 Task: Find connections with filter location Spennymoor with filter topic #lawstudentswith filter profile language English with filter current company Chr. Hansen with filter school Integral University, Lucknow, Uttar Pradesh with filter industry Civic and Social Organizations with filter service category Email Marketing with filter keywords title Director
Action: Mouse moved to (476, 72)
Screenshot: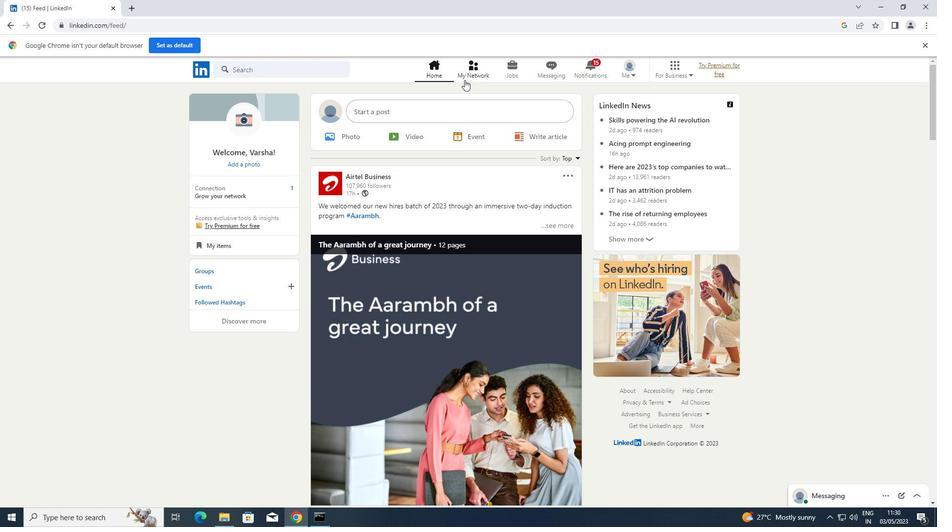 
Action: Mouse pressed left at (476, 72)
Screenshot: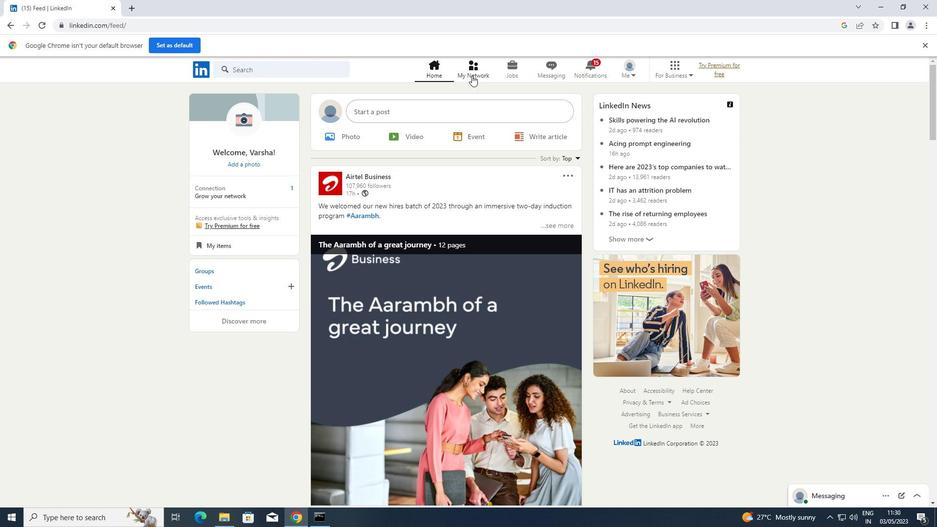 
Action: Mouse moved to (252, 129)
Screenshot: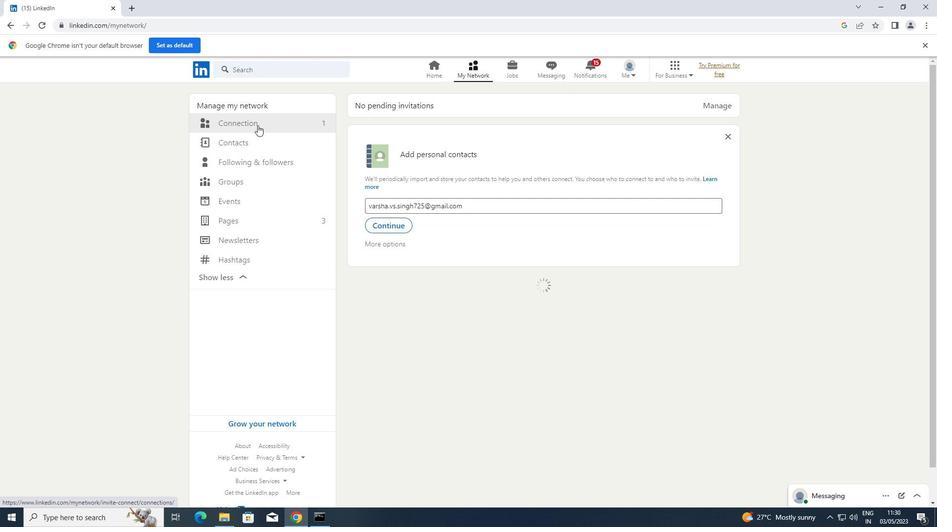 
Action: Mouse pressed left at (252, 129)
Screenshot: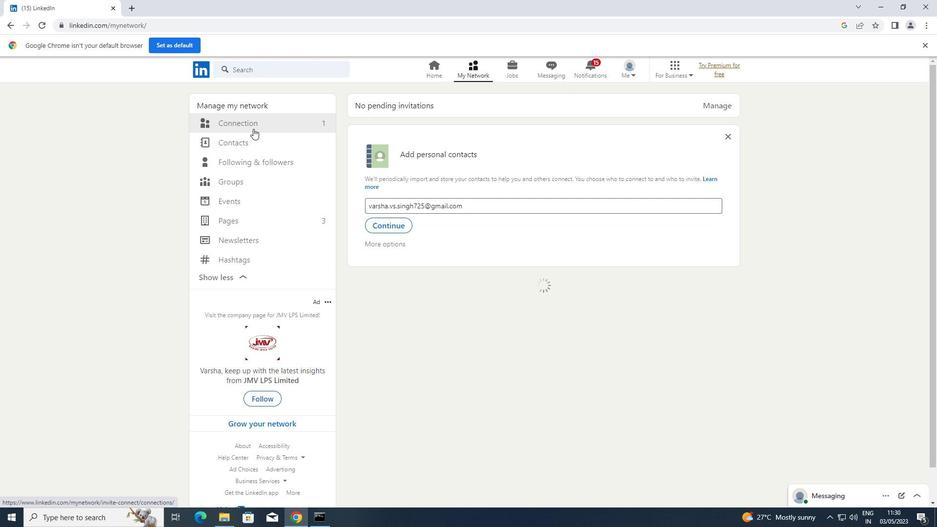 
Action: Mouse moved to (281, 124)
Screenshot: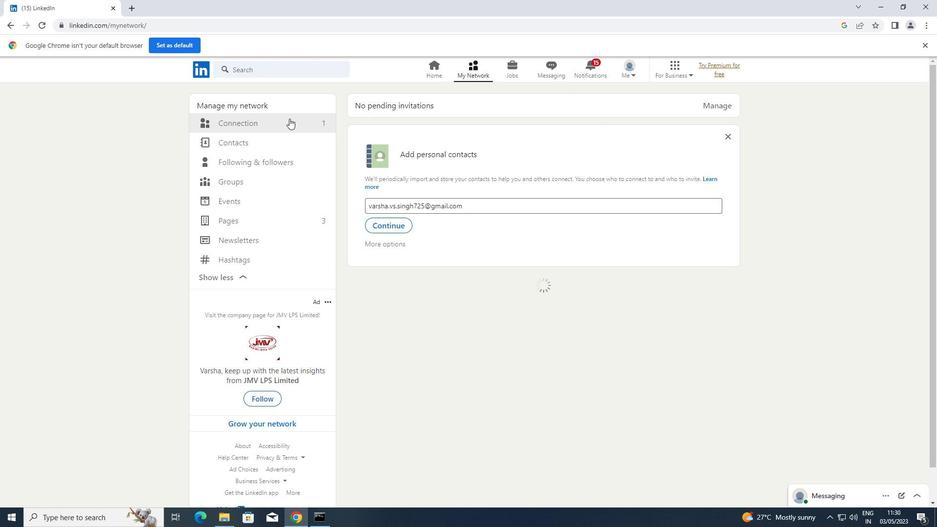 
Action: Mouse pressed left at (281, 124)
Screenshot: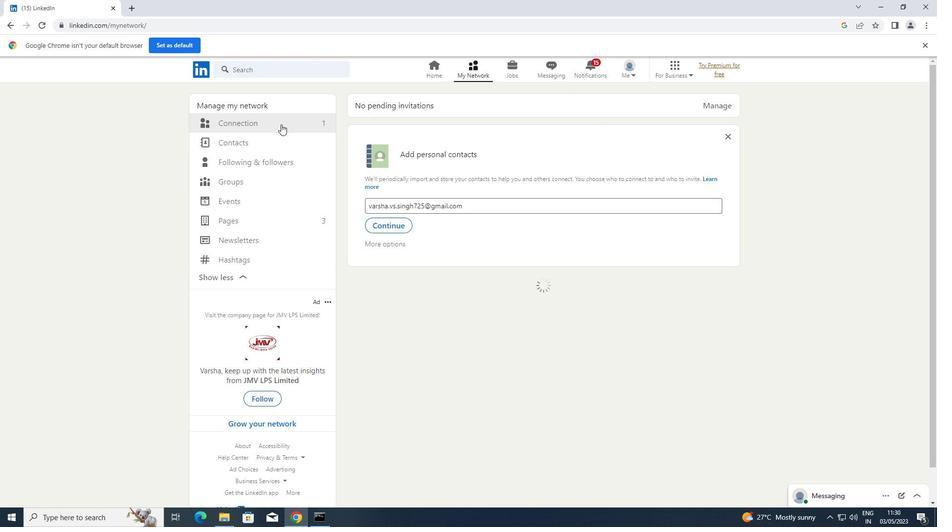 
Action: Mouse moved to (539, 123)
Screenshot: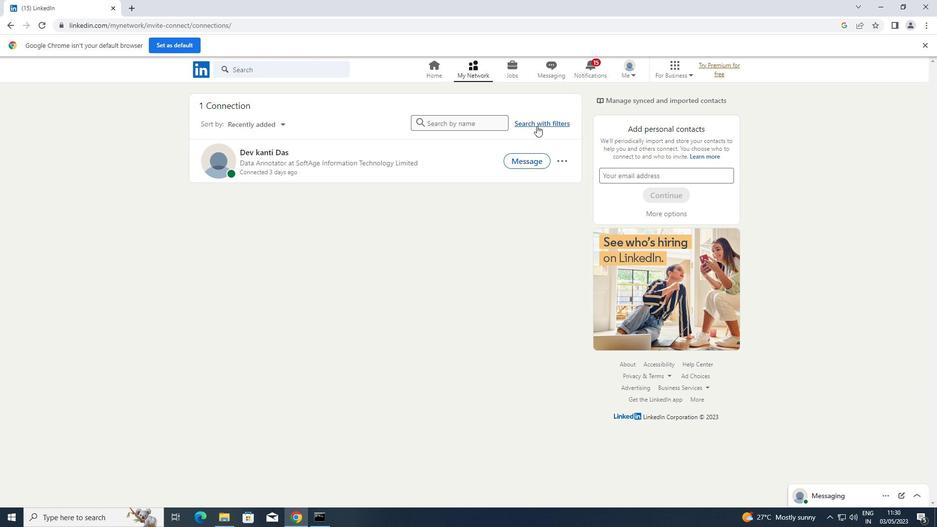 
Action: Mouse pressed left at (539, 123)
Screenshot: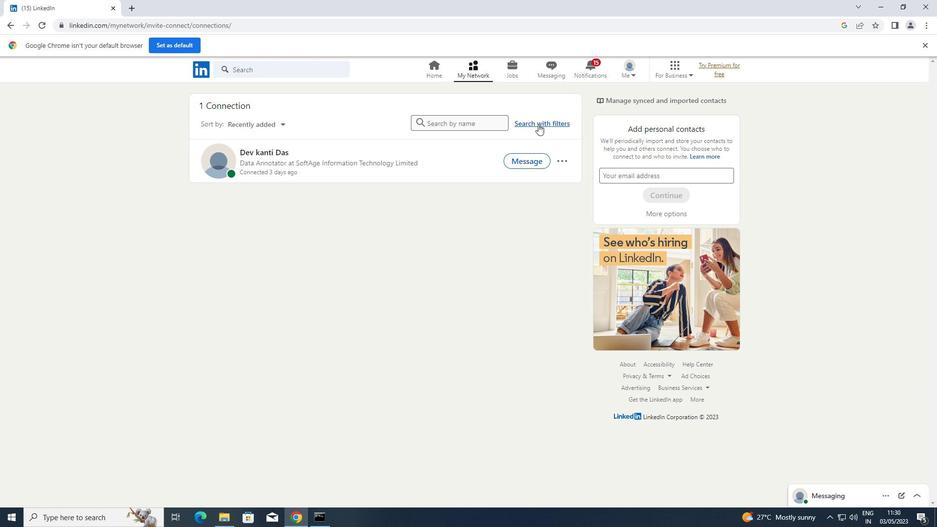 
Action: Mouse moved to (498, 89)
Screenshot: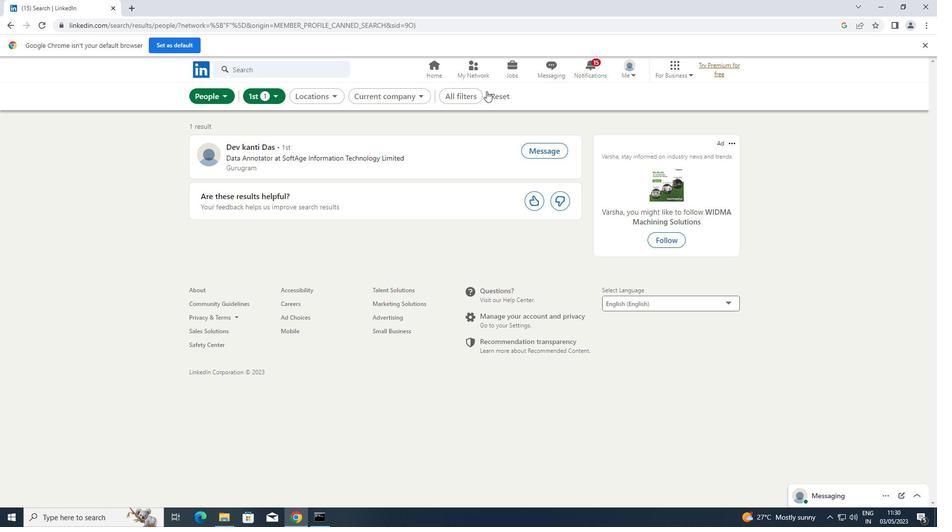 
Action: Mouse pressed left at (498, 89)
Screenshot: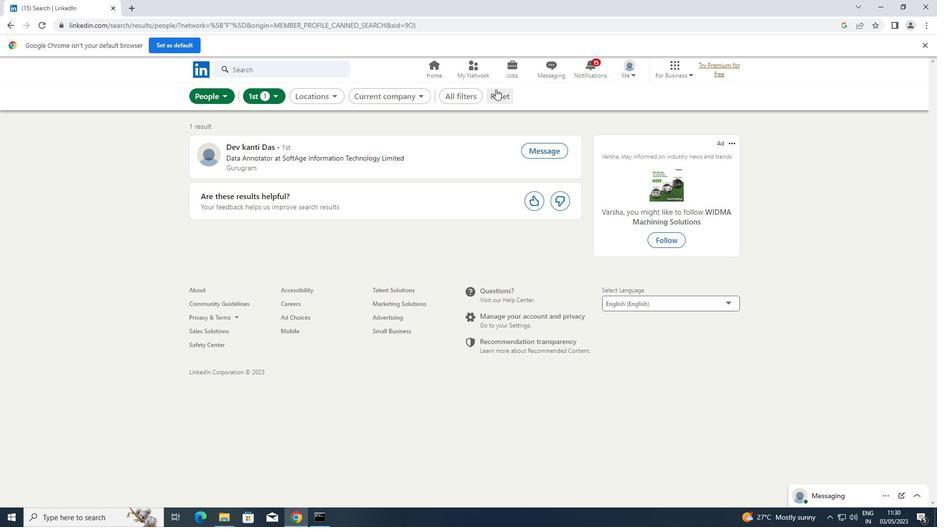 
Action: Mouse moved to (480, 96)
Screenshot: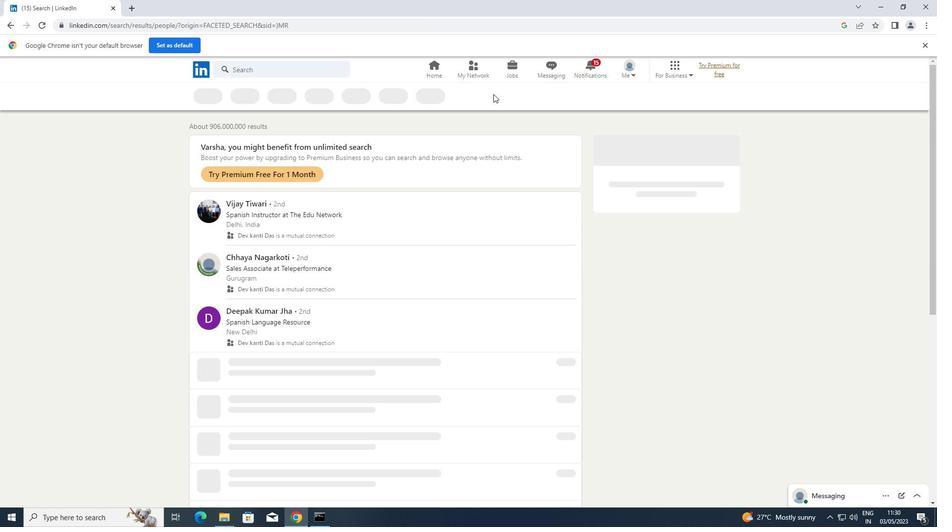 
Action: Mouse pressed left at (480, 96)
Screenshot: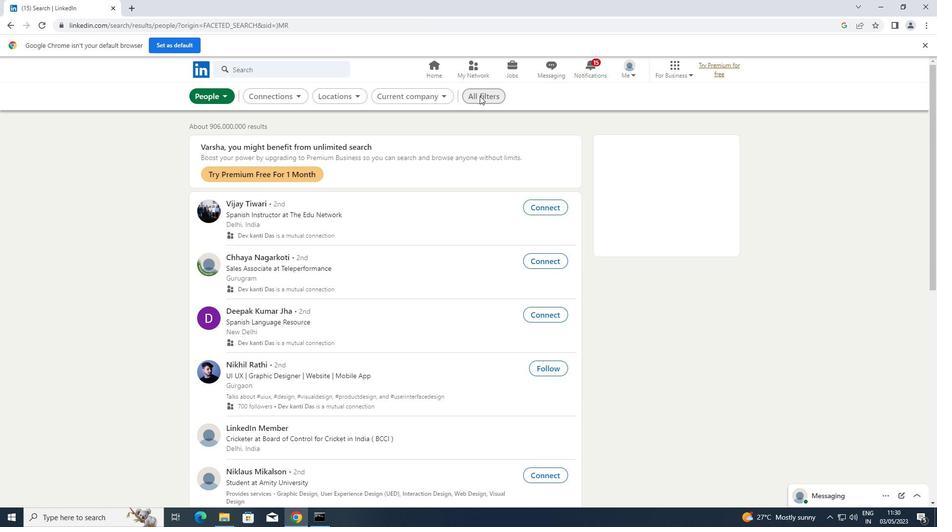 
Action: Mouse moved to (715, 236)
Screenshot: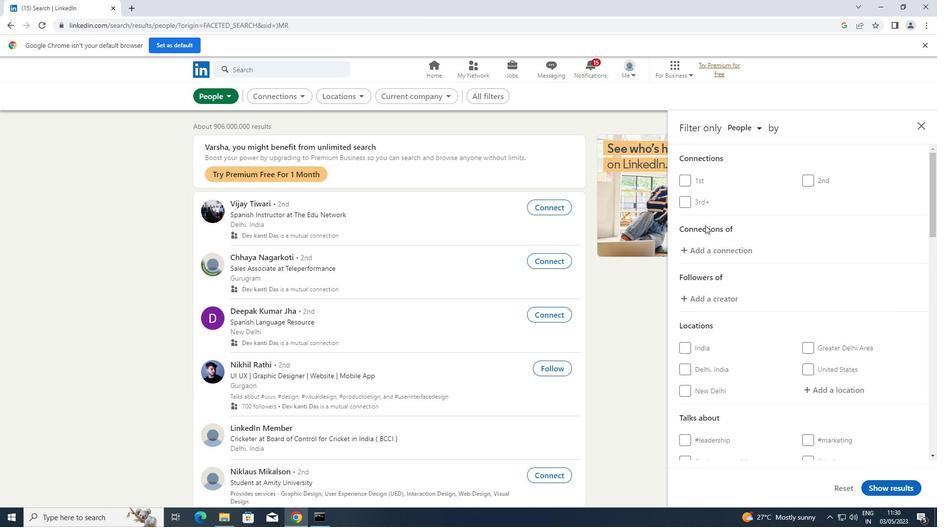 
Action: Mouse scrolled (715, 235) with delta (0, 0)
Screenshot: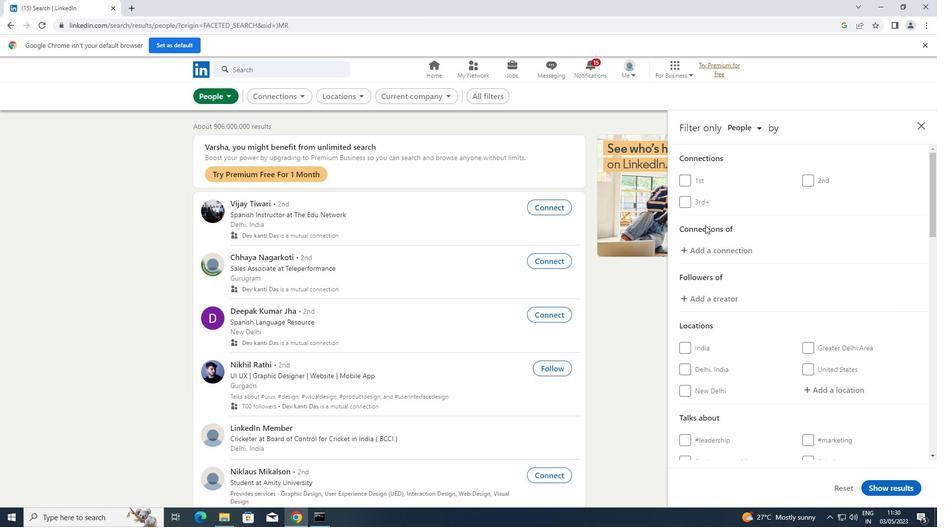 
Action: Mouse moved to (715, 237)
Screenshot: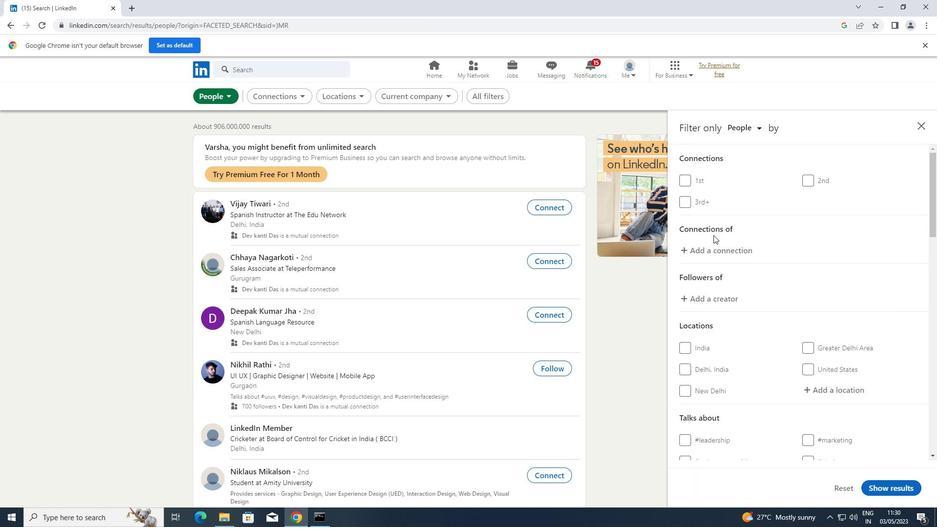
Action: Mouse scrolled (715, 237) with delta (0, 0)
Screenshot: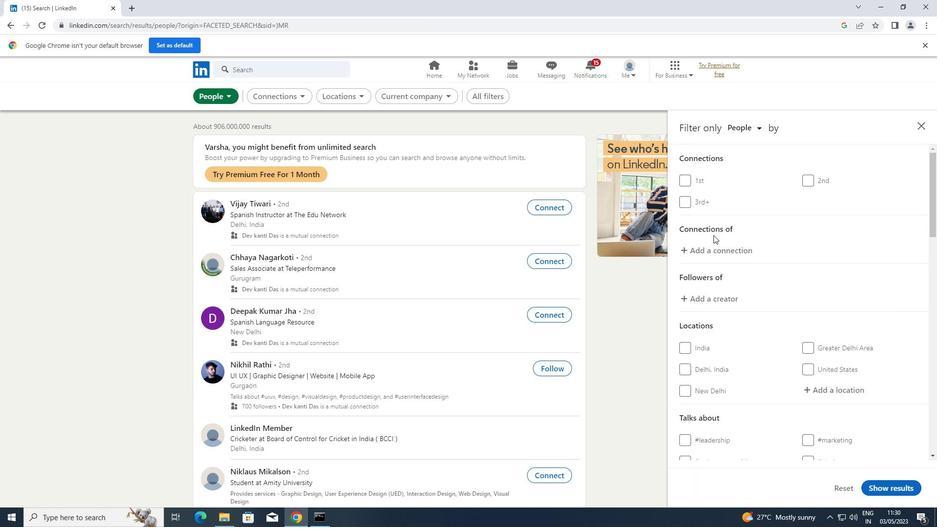 
Action: Mouse scrolled (715, 237) with delta (0, 0)
Screenshot: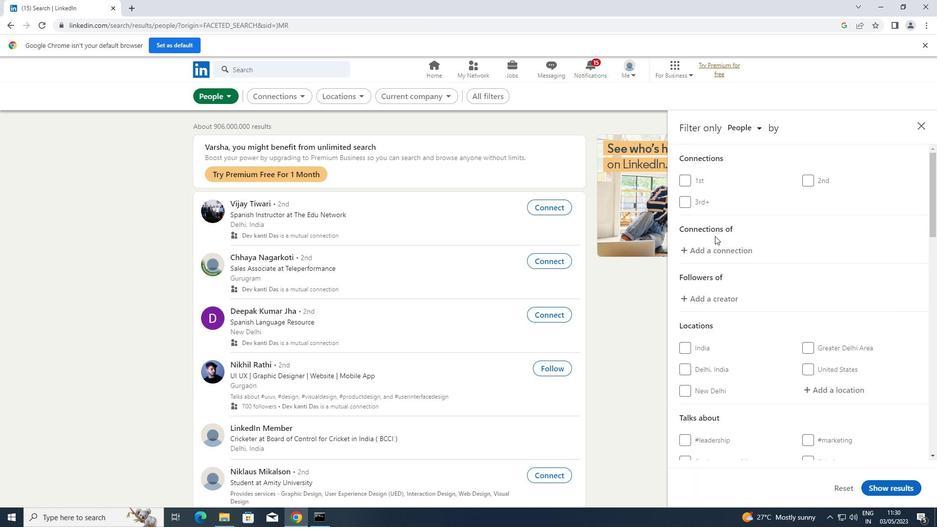 
Action: Mouse moved to (819, 243)
Screenshot: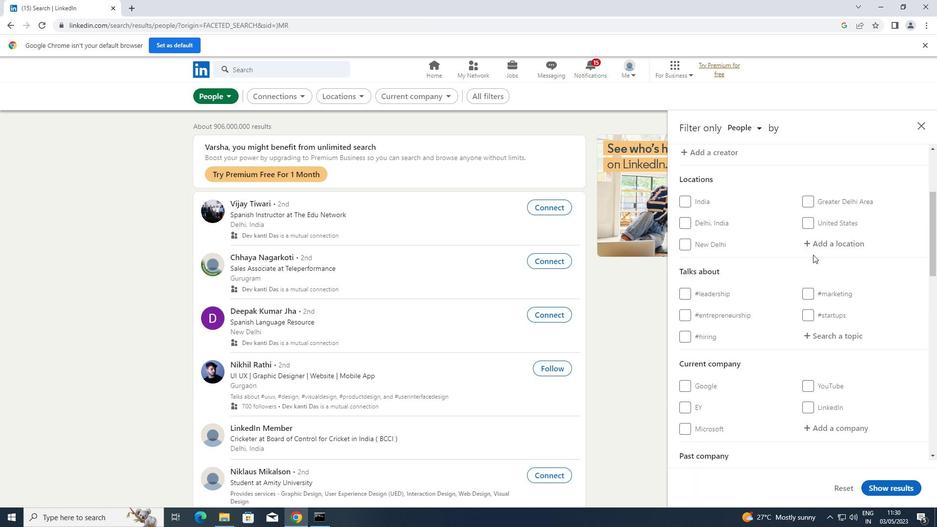 
Action: Mouse pressed left at (819, 243)
Screenshot: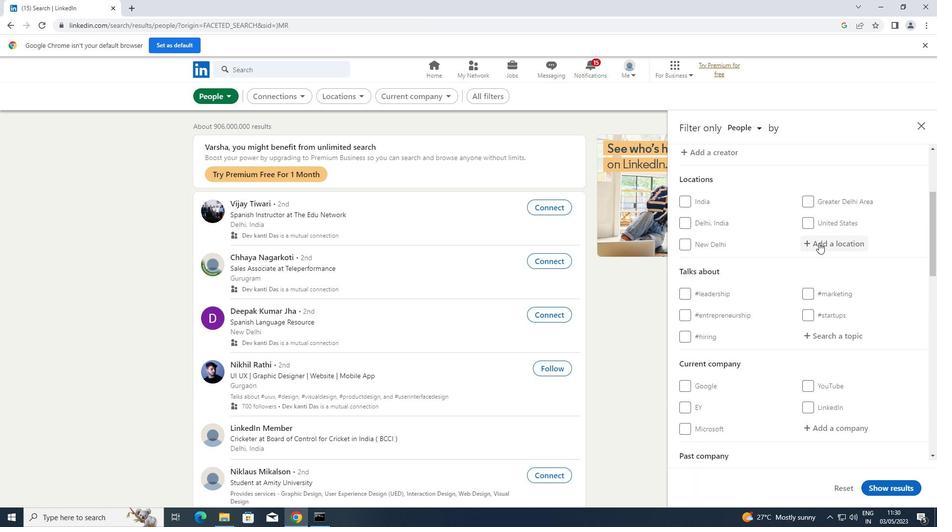 
Action: Mouse moved to (819, 242)
Screenshot: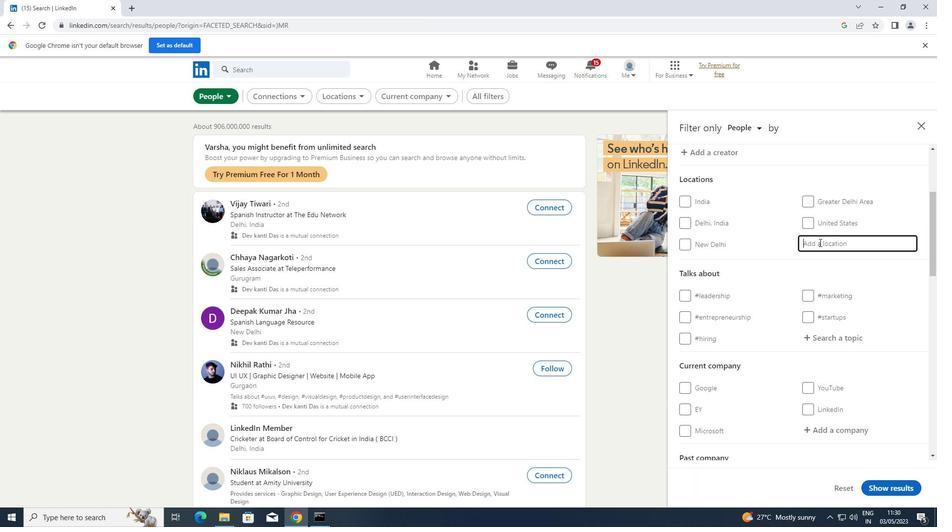 
Action: Key pressed <Key.shift>SPENNYMOON
Screenshot: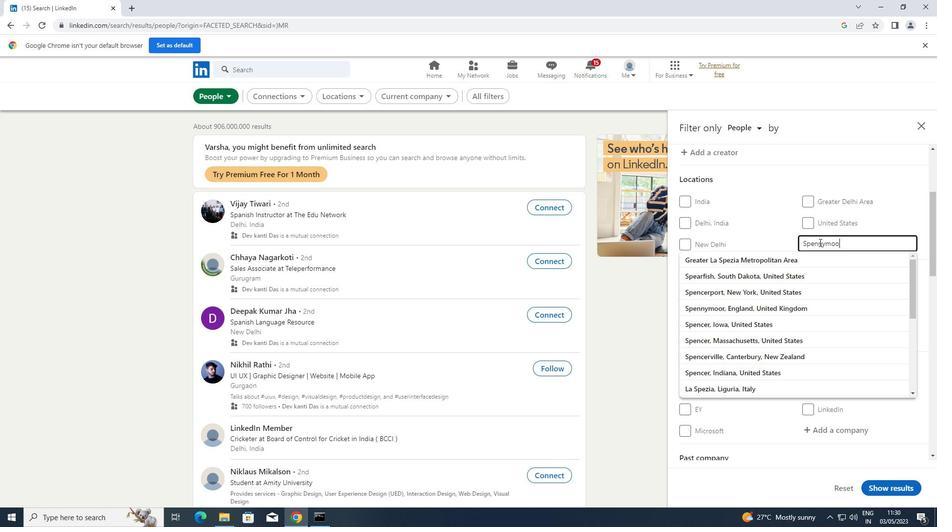 
Action: Mouse moved to (839, 335)
Screenshot: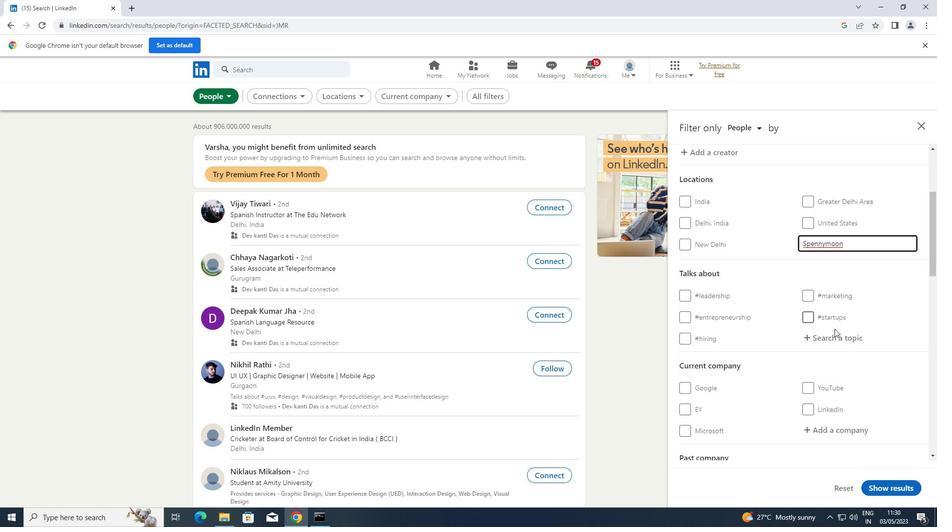 
Action: Mouse pressed left at (839, 335)
Screenshot: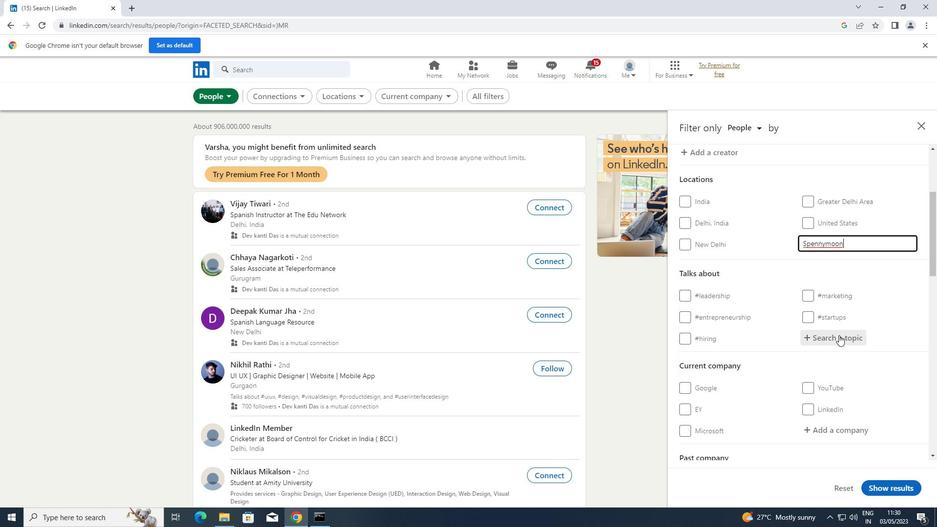 
Action: Mouse moved to (839, 336)
Screenshot: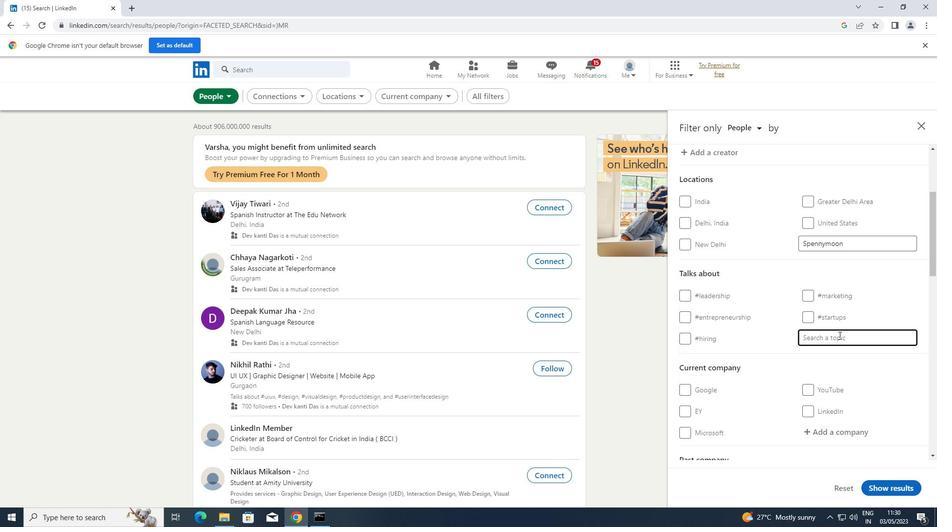 
Action: Key pressed LAWSTUDENTS
Screenshot: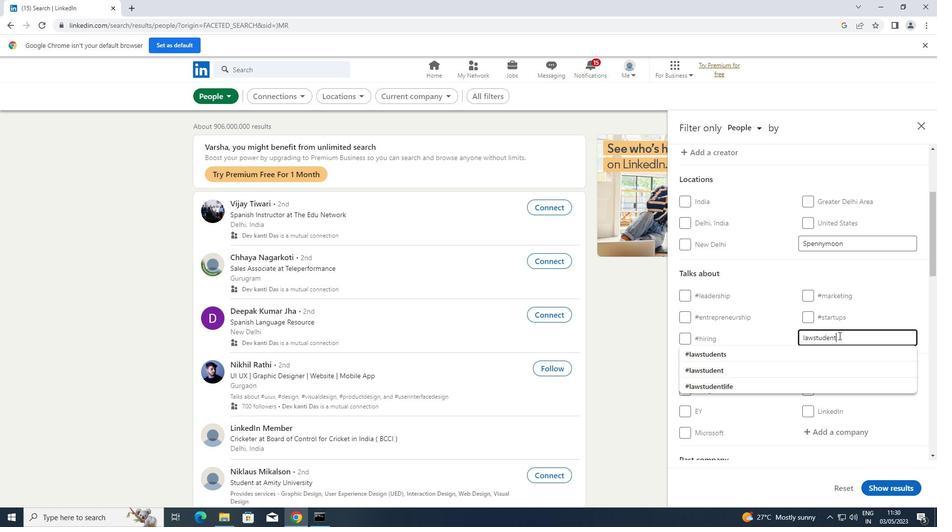 
Action: Mouse moved to (790, 352)
Screenshot: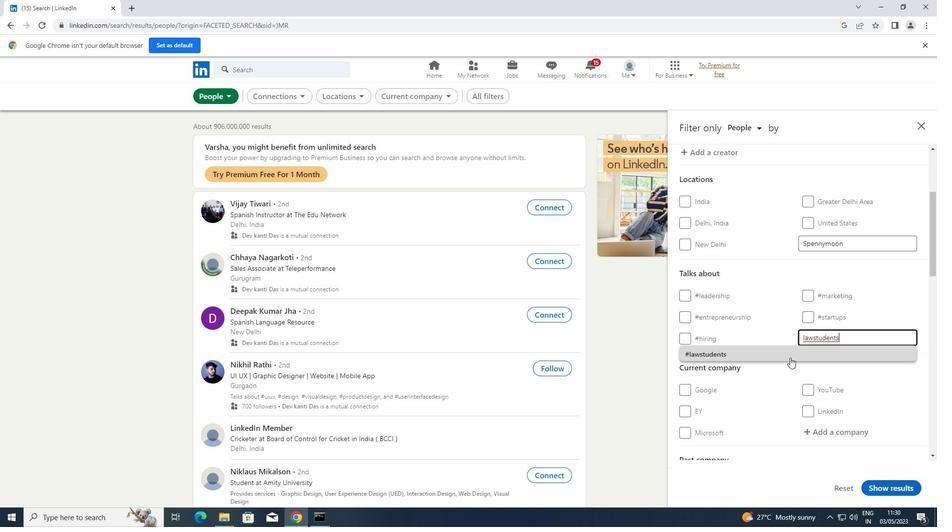 
Action: Mouse pressed left at (790, 352)
Screenshot: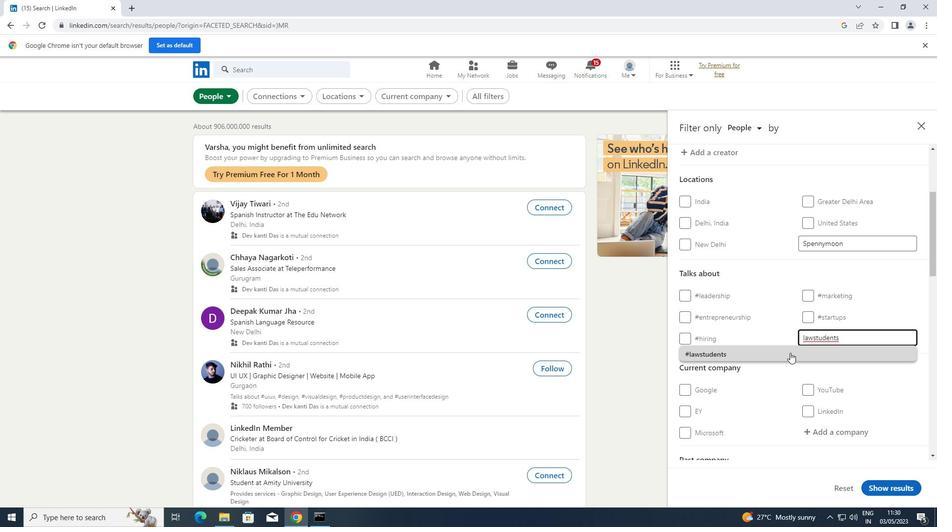 
Action: Mouse scrolled (790, 352) with delta (0, 0)
Screenshot: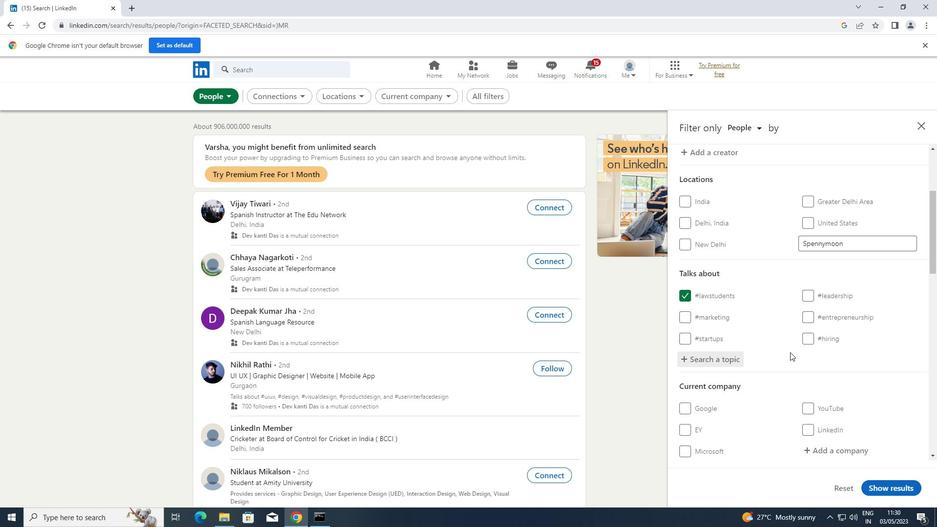 
Action: Mouse scrolled (790, 352) with delta (0, 0)
Screenshot: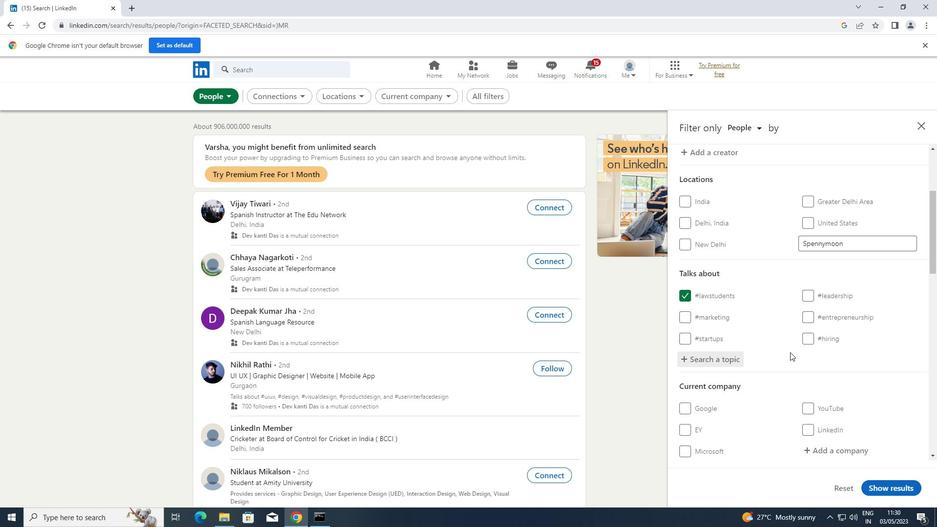 
Action: Mouse scrolled (790, 352) with delta (0, 0)
Screenshot: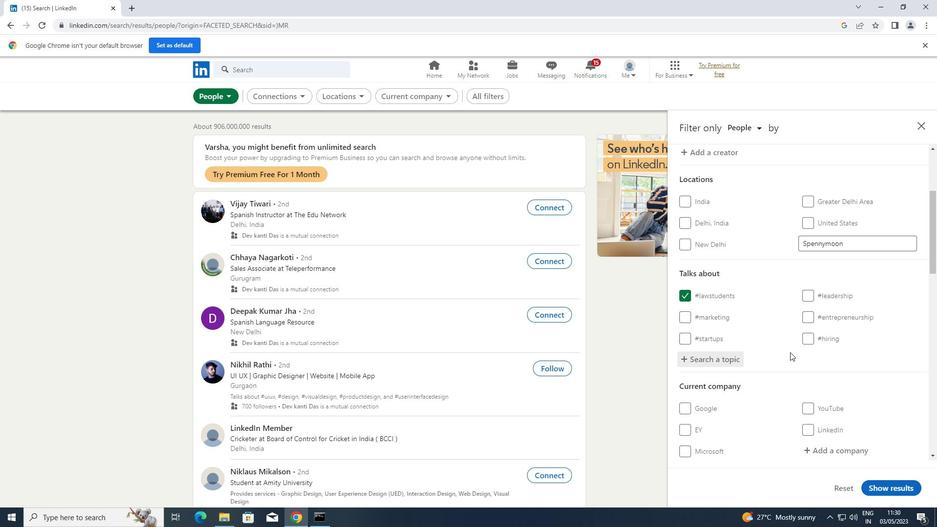 
Action: Mouse scrolled (790, 352) with delta (0, 0)
Screenshot: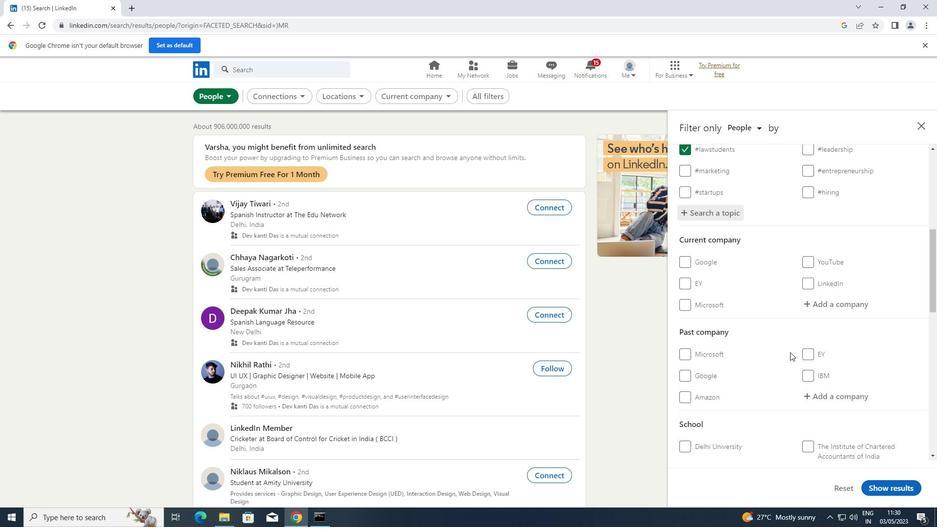 
Action: Mouse scrolled (790, 352) with delta (0, 0)
Screenshot: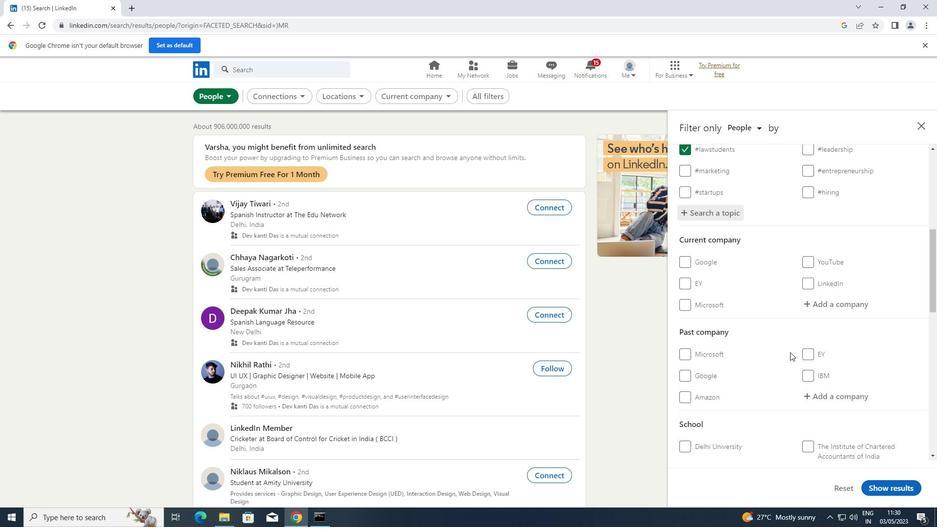 
Action: Mouse scrolled (790, 352) with delta (0, 0)
Screenshot: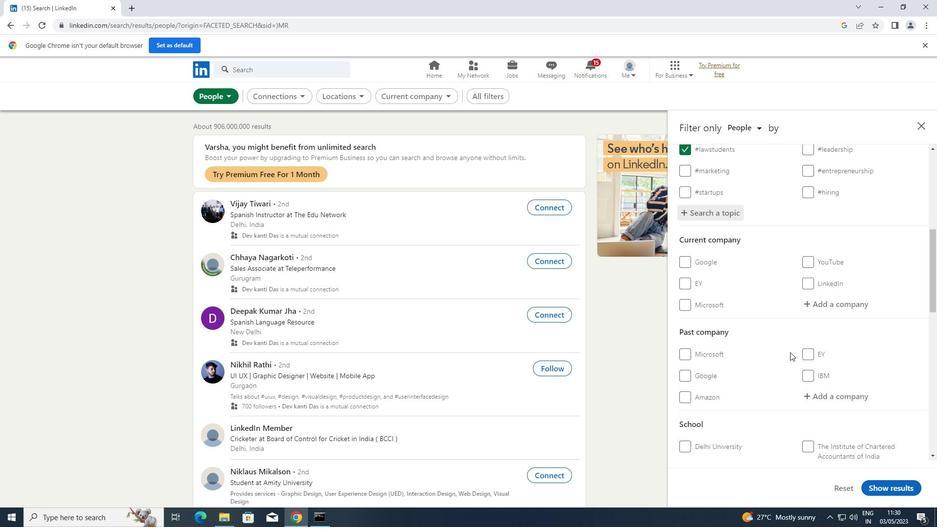 
Action: Mouse scrolled (790, 352) with delta (0, 0)
Screenshot: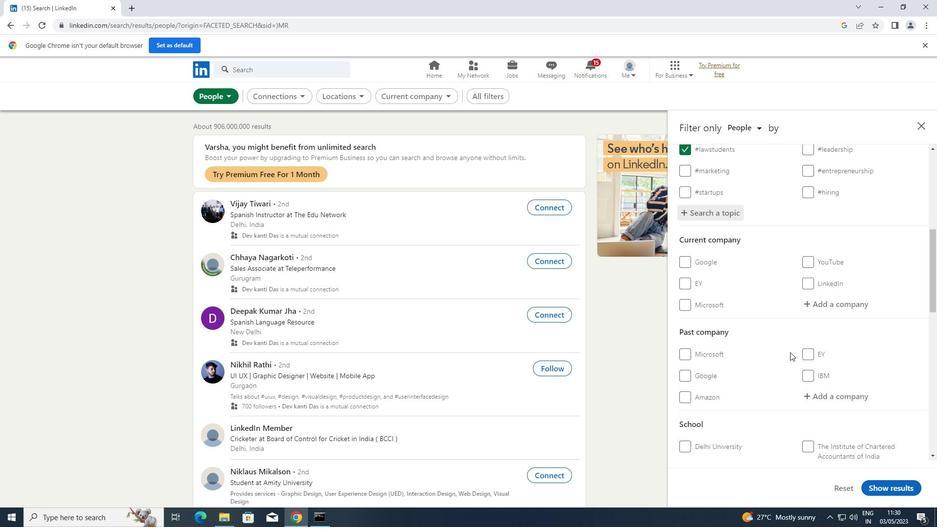 
Action: Mouse scrolled (790, 352) with delta (0, 0)
Screenshot: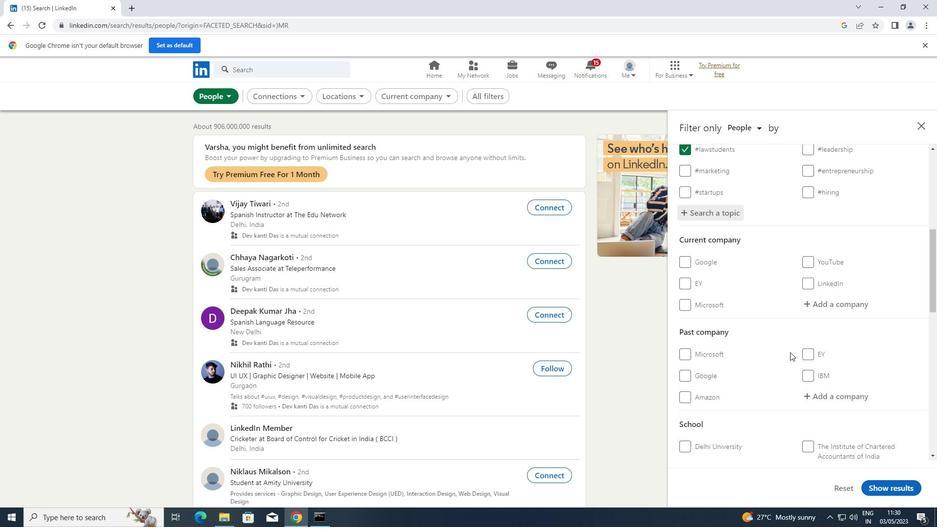 
Action: Mouse moved to (683, 414)
Screenshot: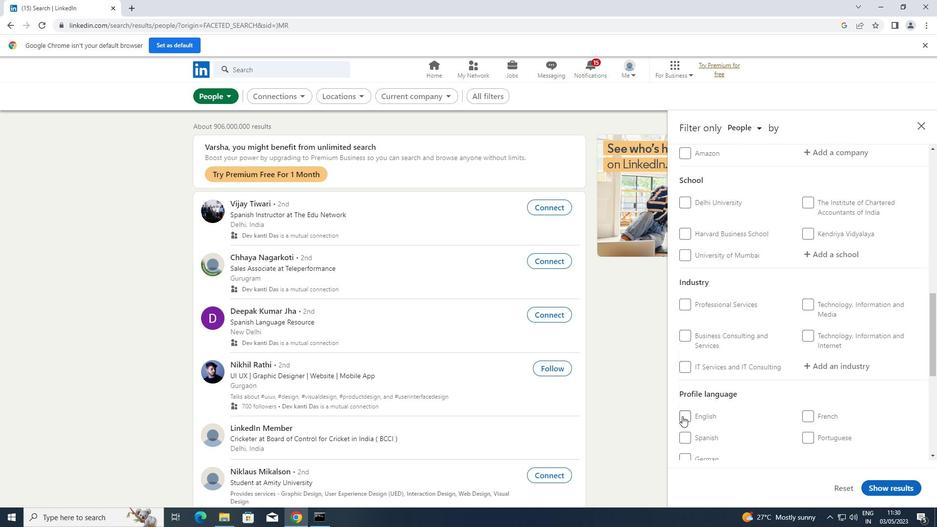 
Action: Mouse pressed left at (683, 414)
Screenshot: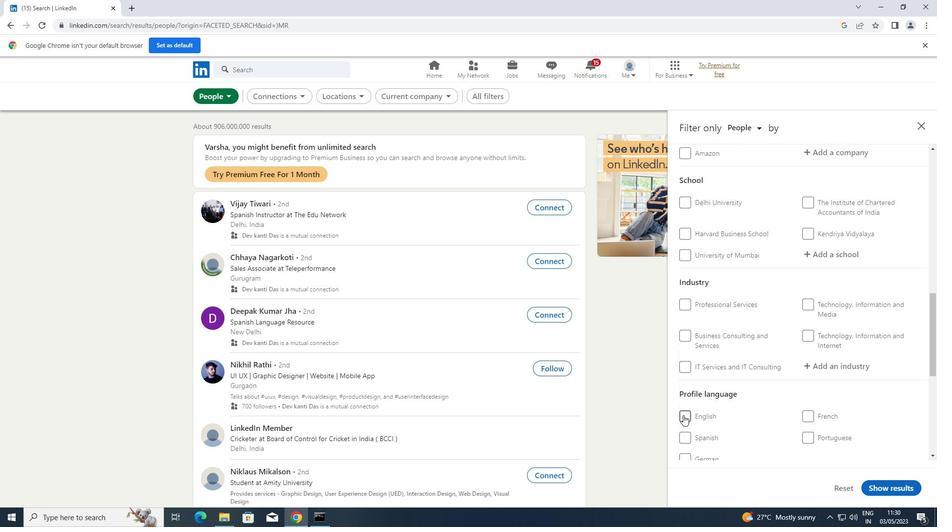 
Action: Mouse moved to (701, 391)
Screenshot: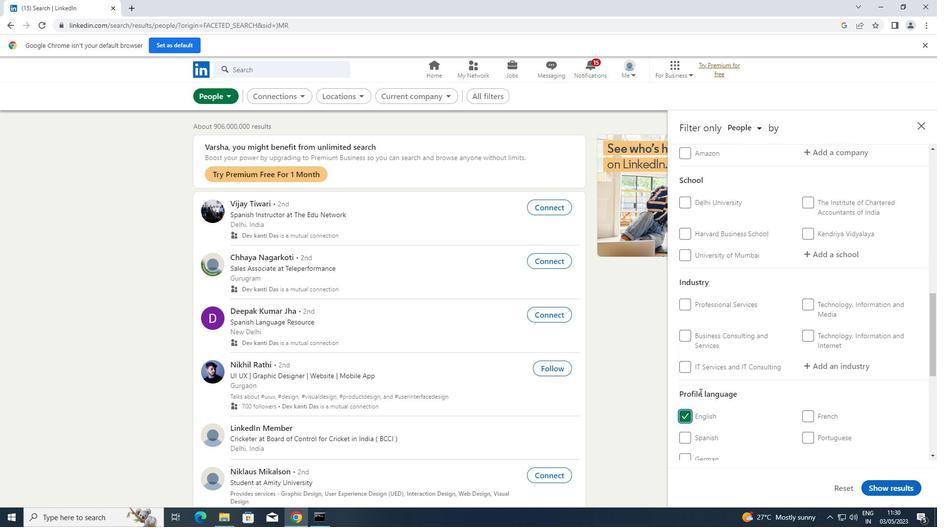 
Action: Mouse scrolled (701, 391) with delta (0, 0)
Screenshot: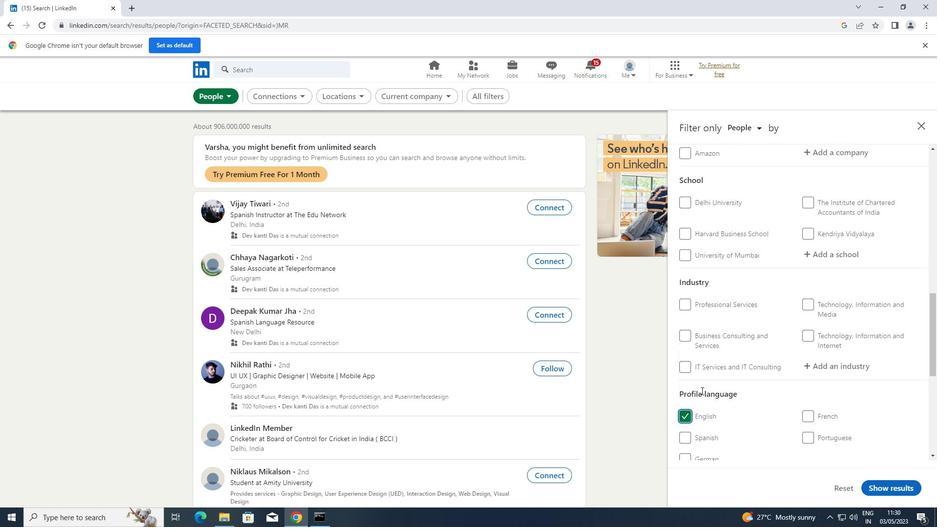 
Action: Mouse scrolled (701, 391) with delta (0, 0)
Screenshot: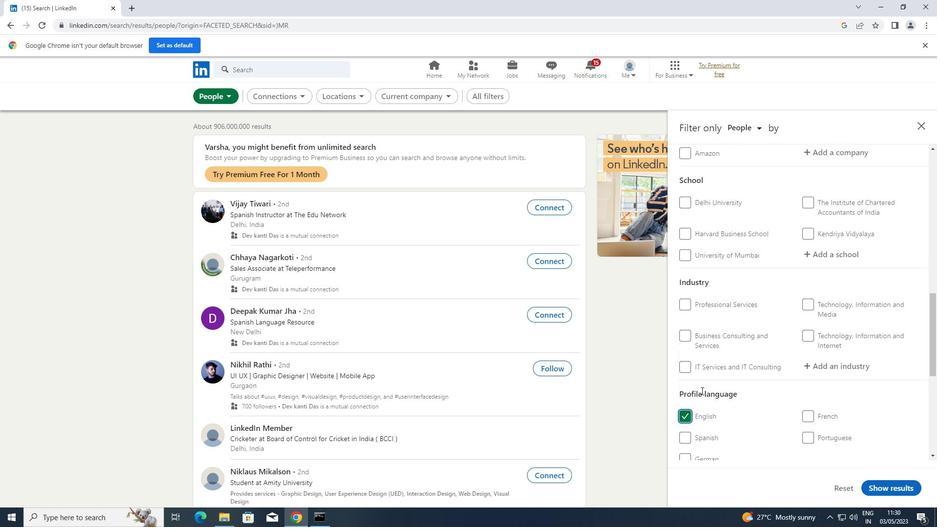 
Action: Mouse scrolled (701, 391) with delta (0, 0)
Screenshot: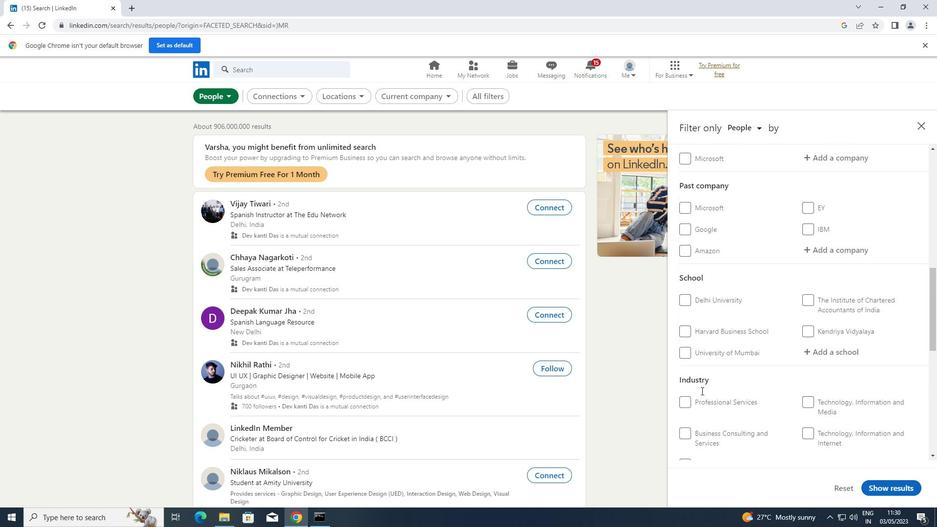 
Action: Mouse scrolled (701, 391) with delta (0, 0)
Screenshot: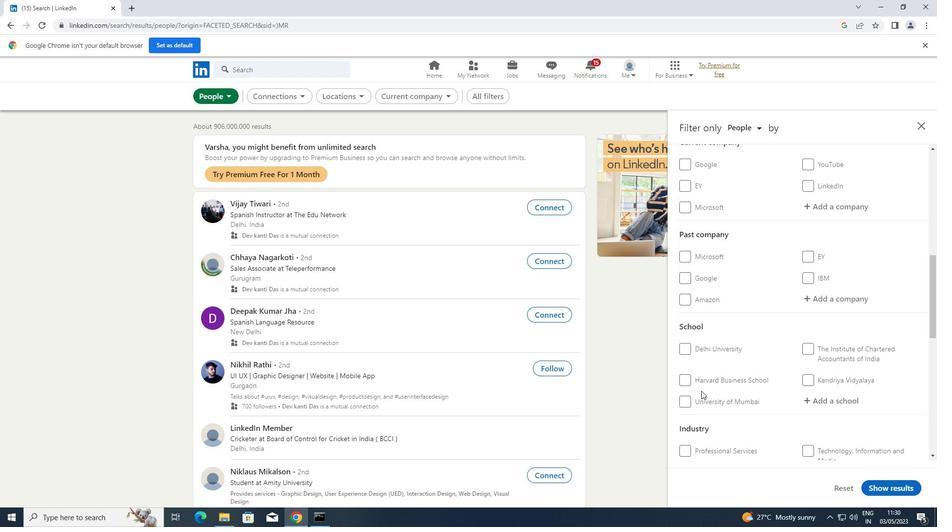 
Action: Mouse moved to (849, 256)
Screenshot: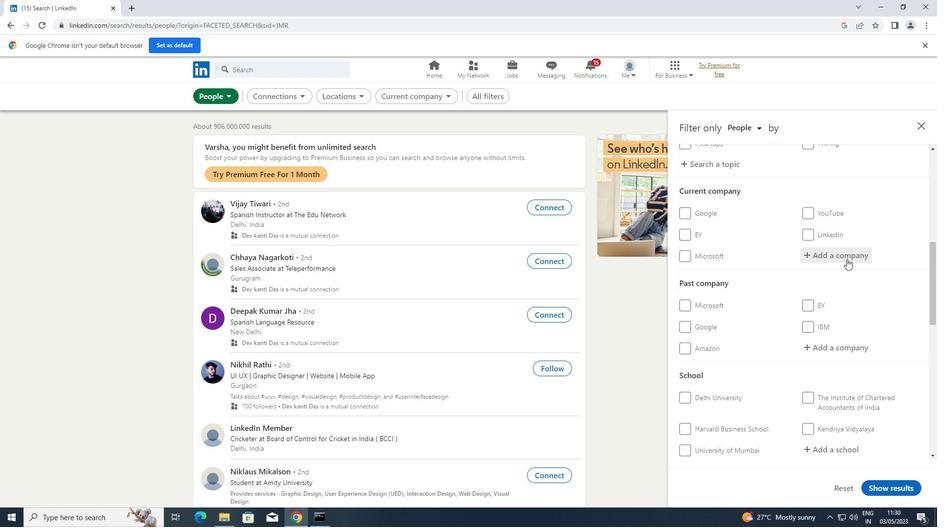 
Action: Mouse pressed left at (849, 256)
Screenshot: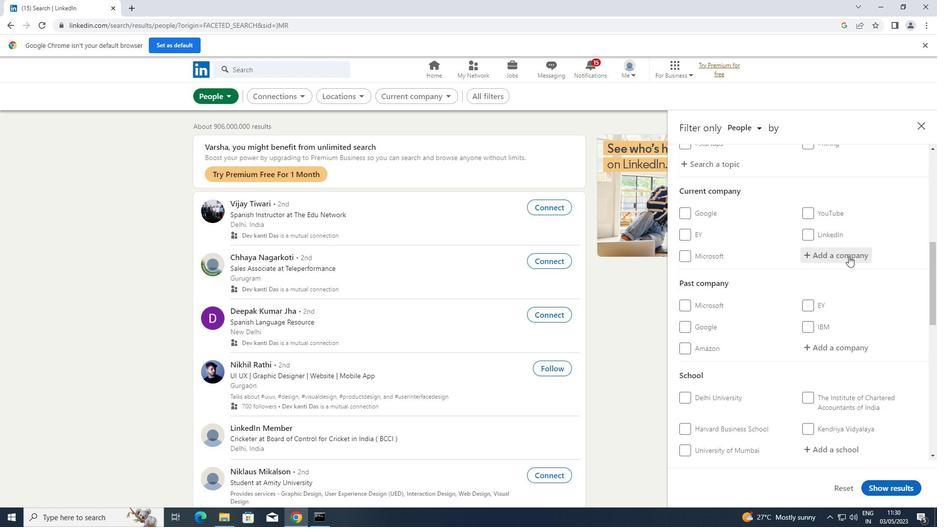 
Action: Key pressed <Key.shift>CHR.<Key.space><Key.shift>HANSEN
Screenshot: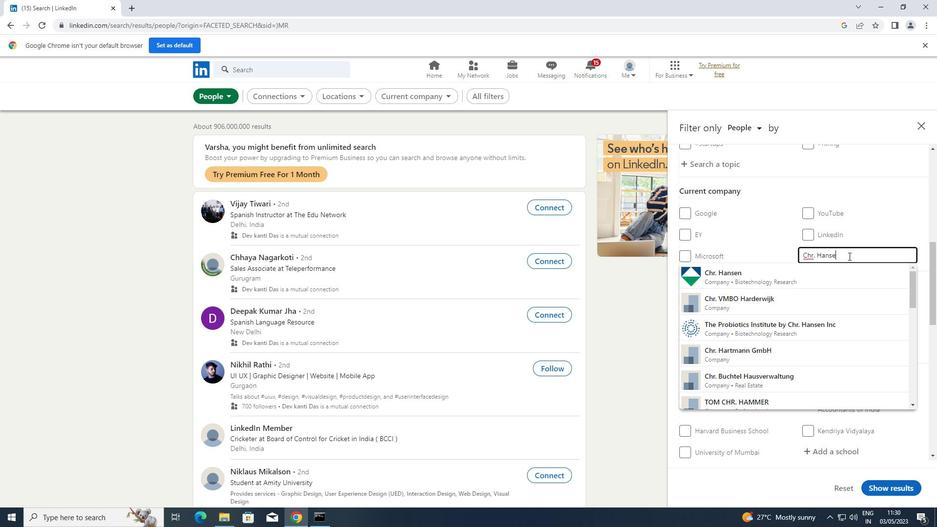 
Action: Mouse moved to (787, 275)
Screenshot: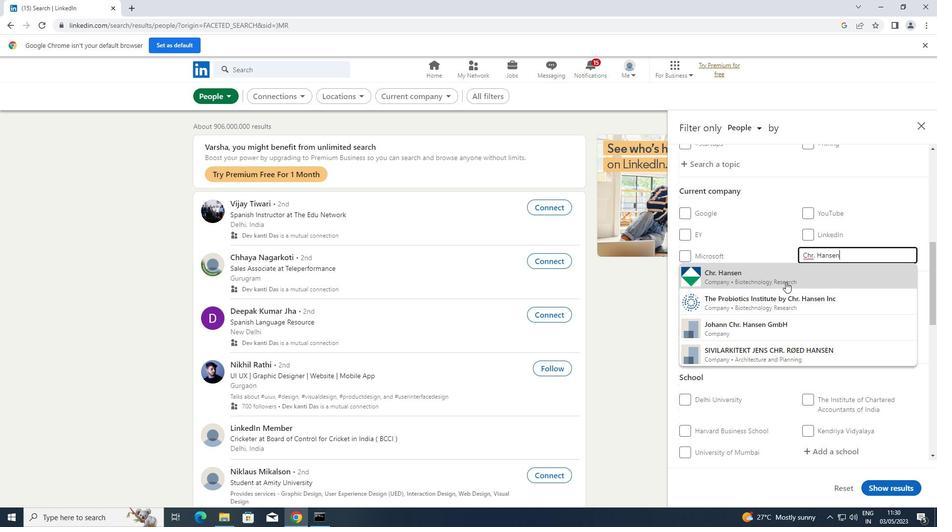 
Action: Mouse pressed left at (787, 275)
Screenshot: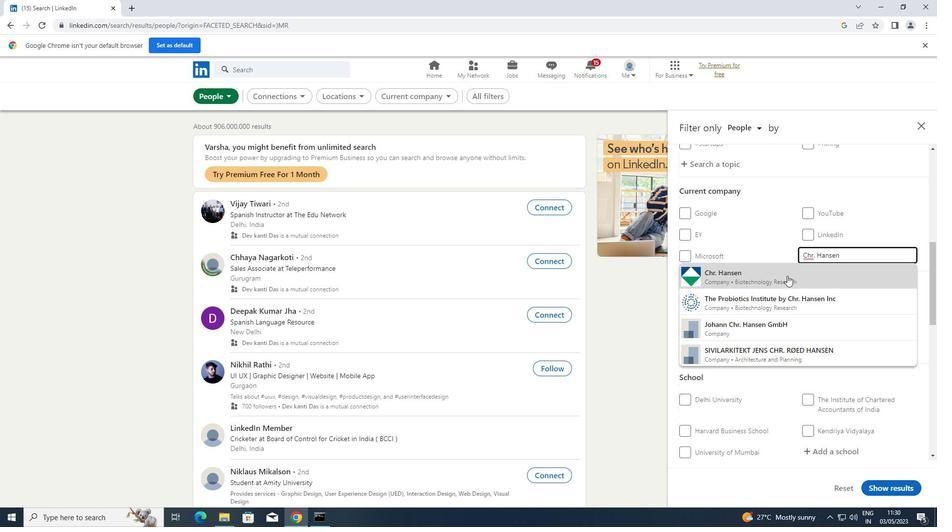 
Action: Mouse scrolled (787, 275) with delta (0, 0)
Screenshot: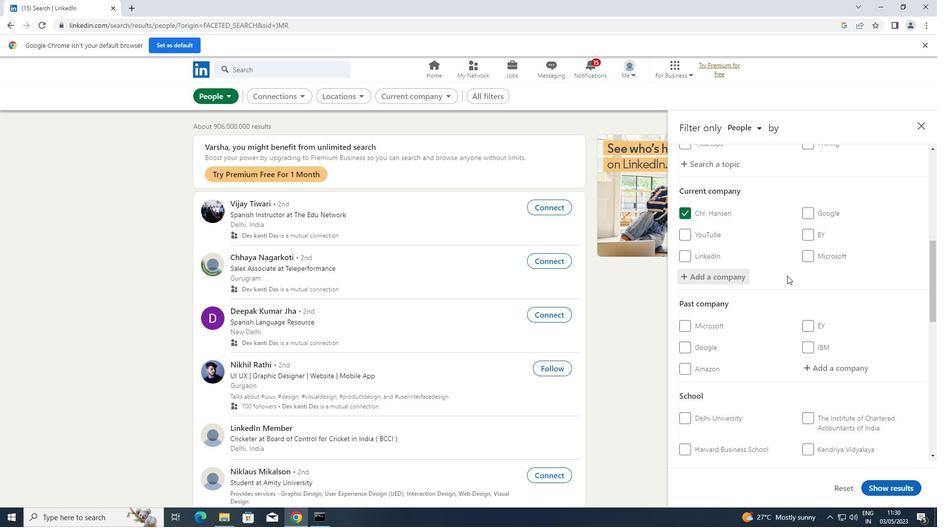 
Action: Mouse scrolled (787, 275) with delta (0, 0)
Screenshot: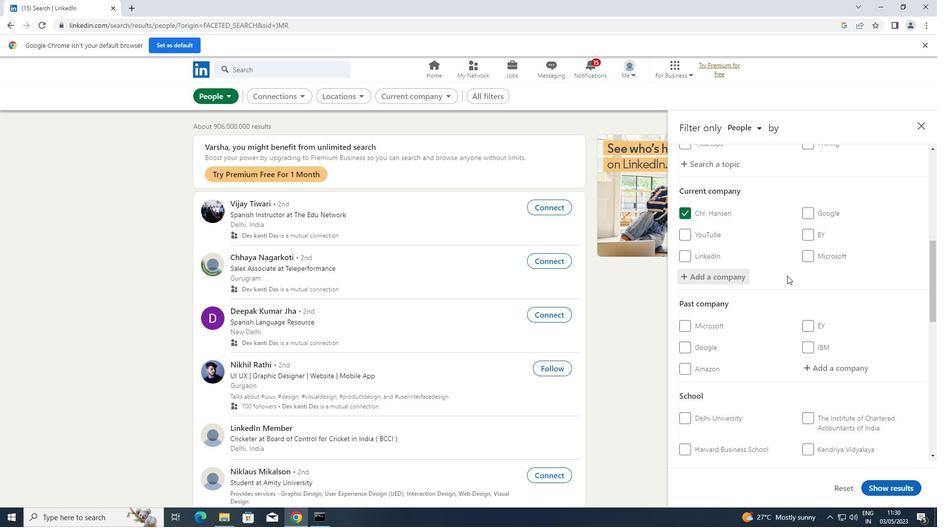 
Action: Mouse scrolled (787, 275) with delta (0, 0)
Screenshot: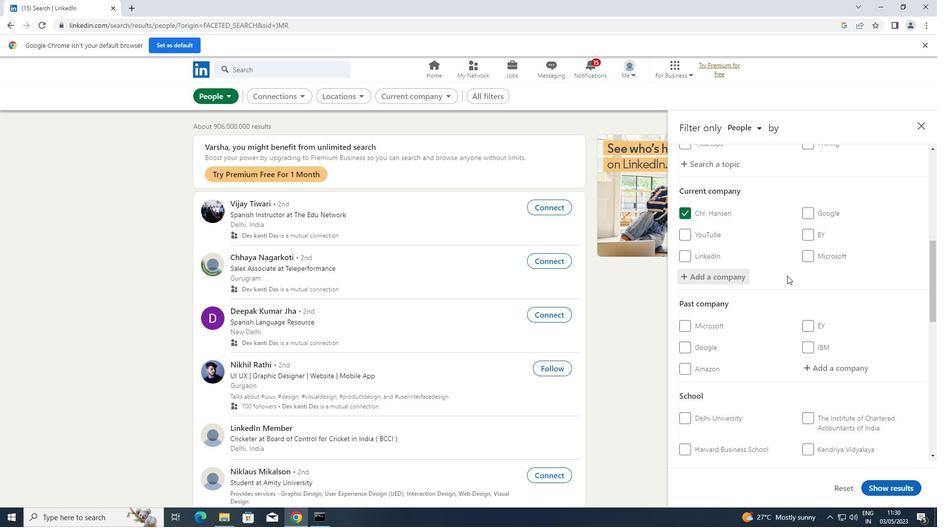 
Action: Mouse moved to (820, 317)
Screenshot: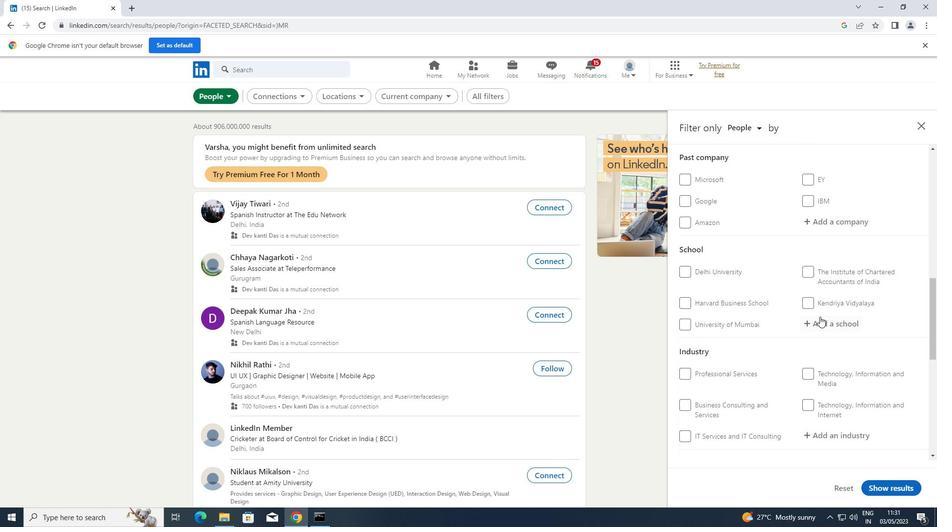 
Action: Mouse pressed left at (820, 317)
Screenshot: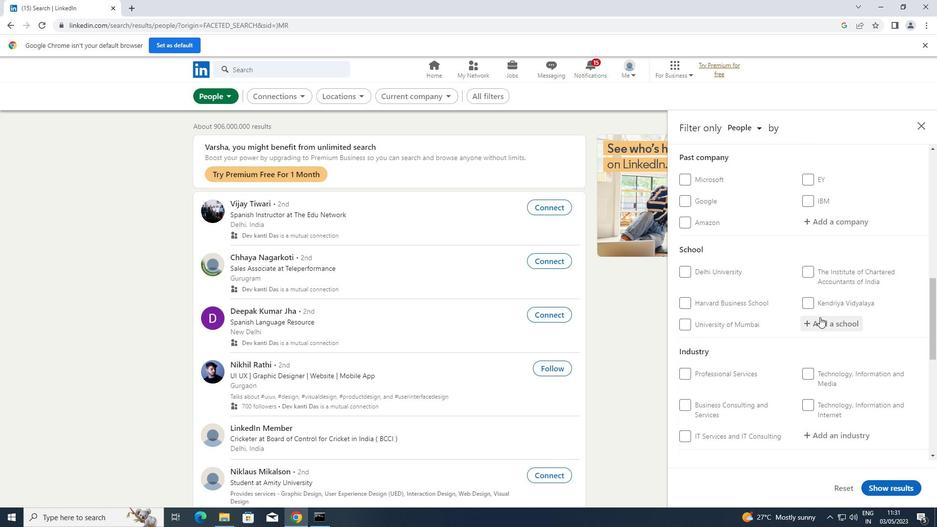 
Action: Key pressed <Key.shift>INTEGRAL<Key.space>
Screenshot: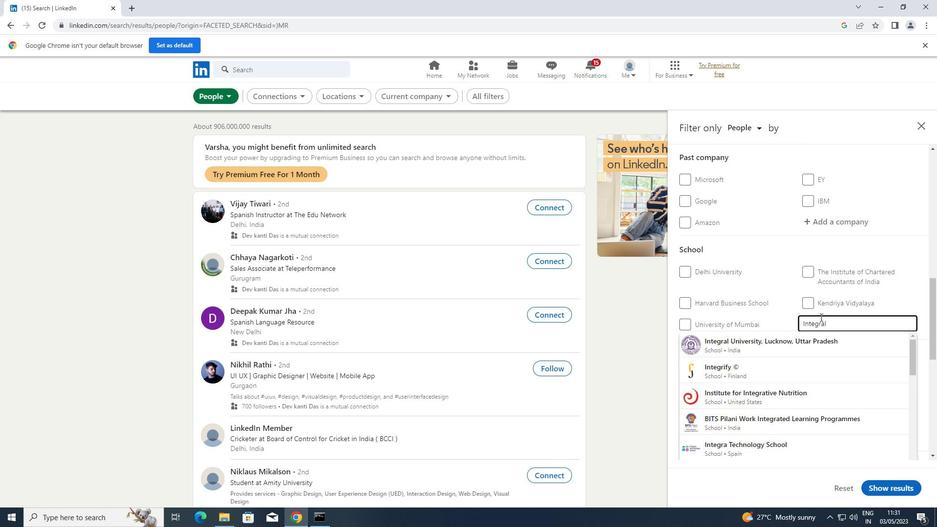 
Action: Mouse moved to (775, 340)
Screenshot: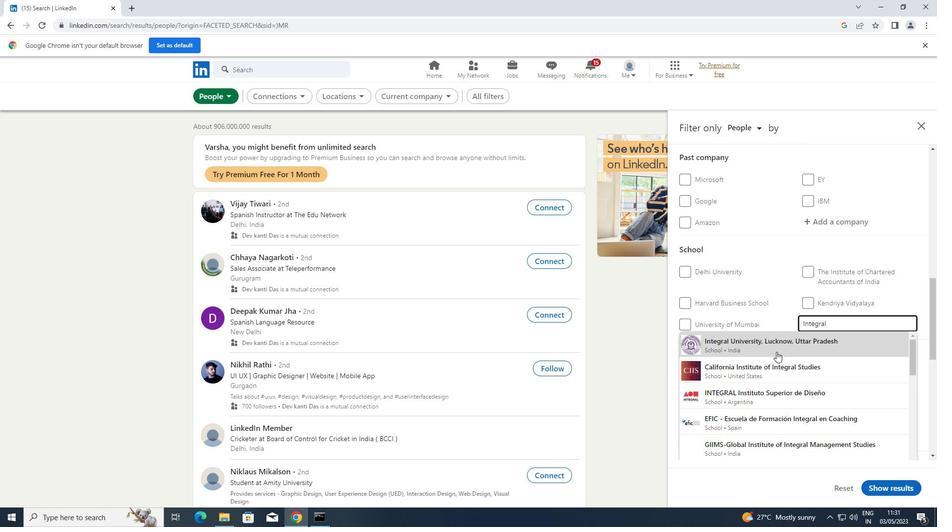 
Action: Mouse pressed left at (775, 340)
Screenshot: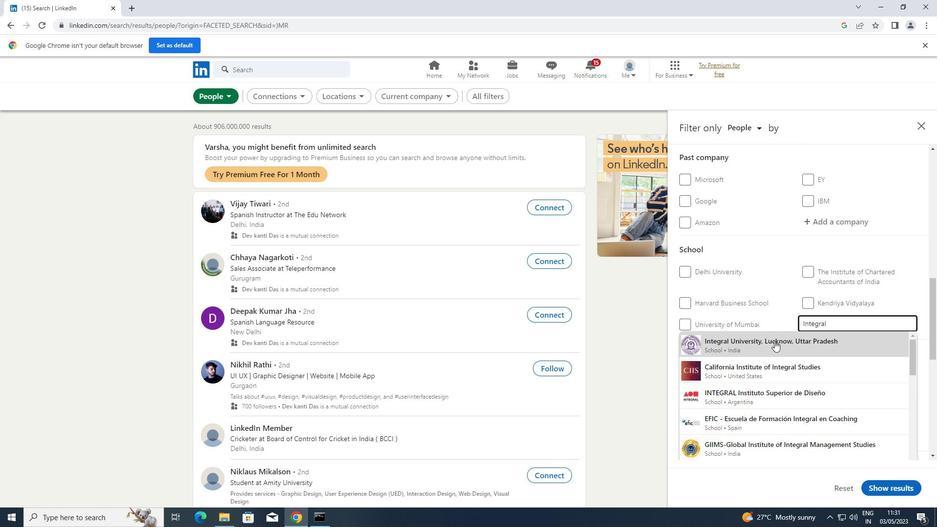
Action: Mouse scrolled (775, 340) with delta (0, 0)
Screenshot: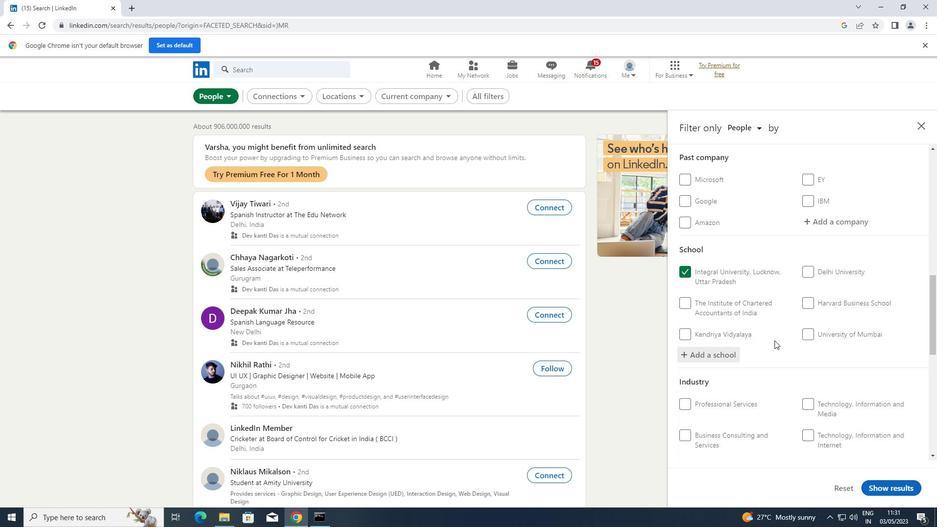 
Action: Mouse scrolled (775, 340) with delta (0, 0)
Screenshot: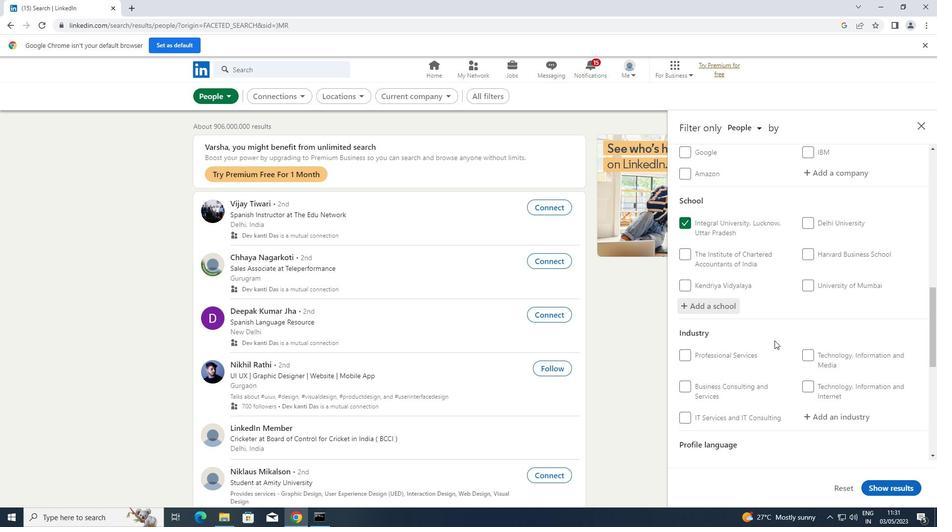 
Action: Mouse moved to (833, 363)
Screenshot: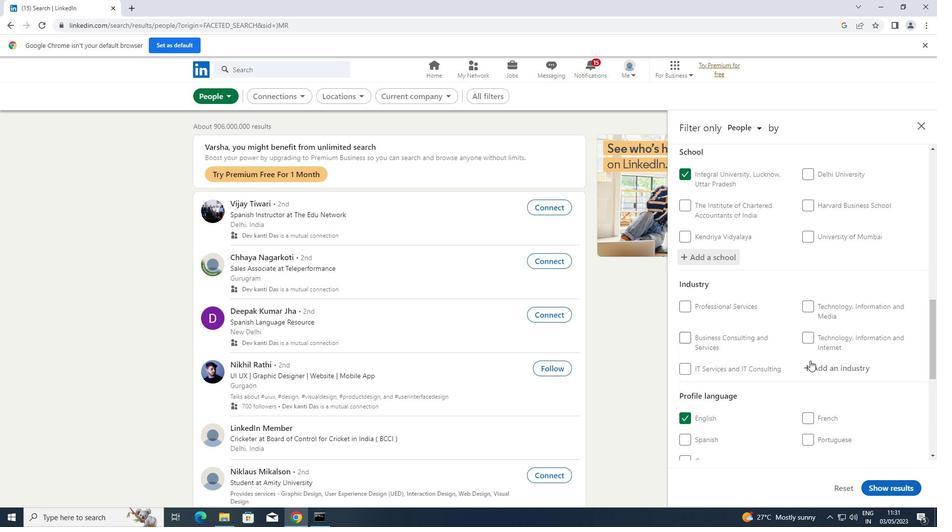 
Action: Mouse pressed left at (833, 363)
Screenshot: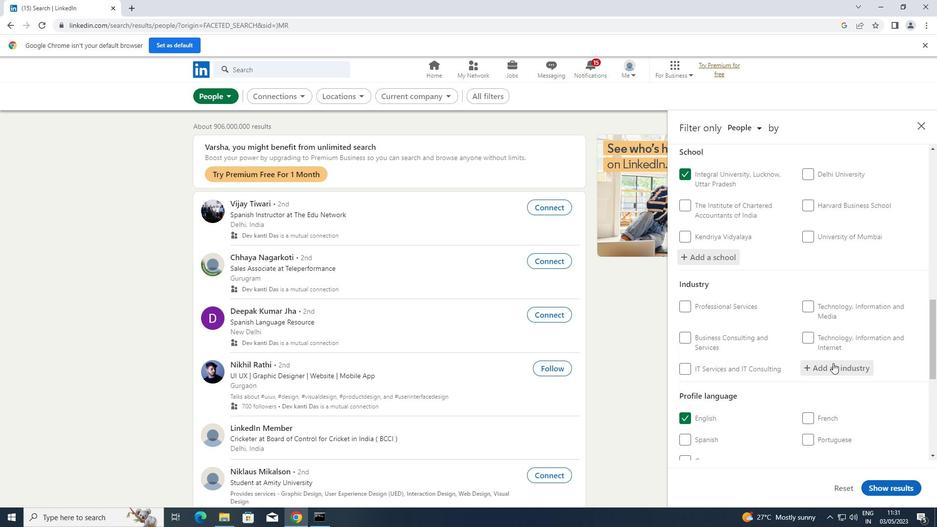 
Action: Key pressed <Key.shift>CIVIC
Screenshot: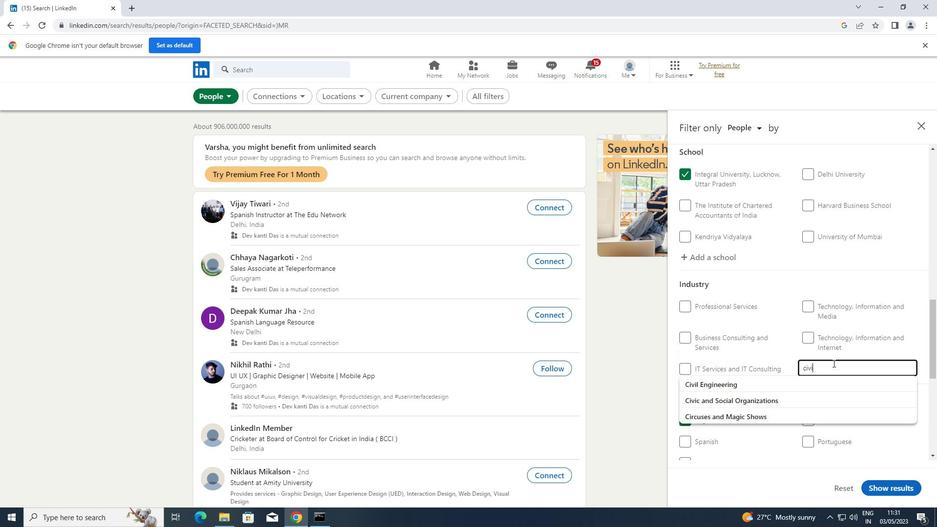 
Action: Mouse moved to (794, 382)
Screenshot: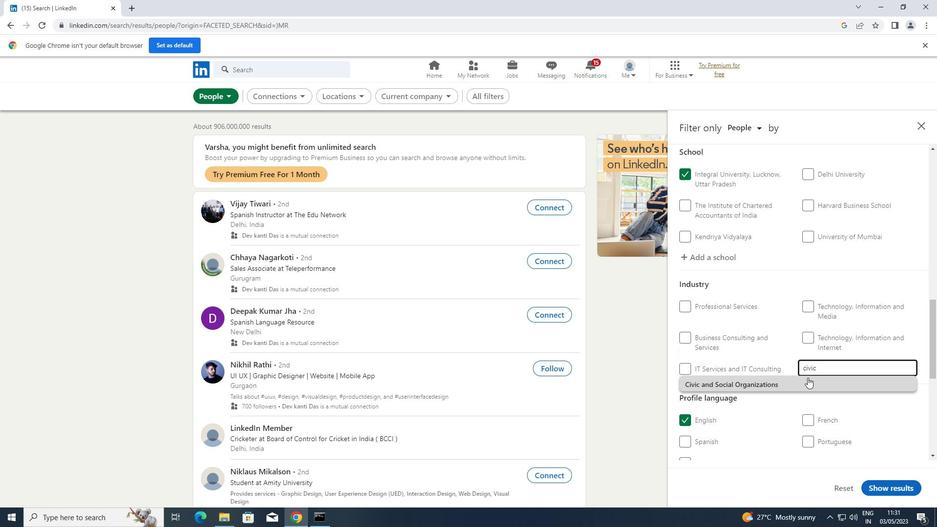 
Action: Mouse pressed left at (794, 382)
Screenshot: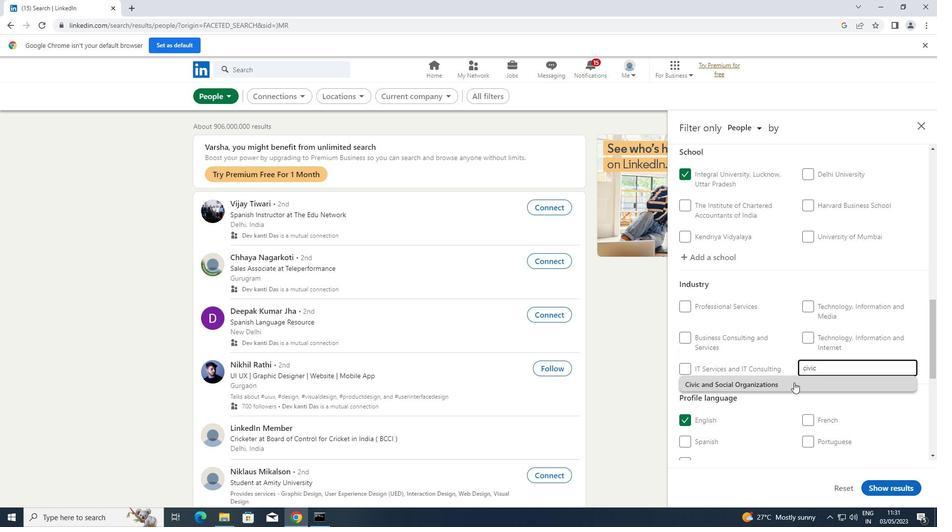 
Action: Mouse scrolled (794, 382) with delta (0, 0)
Screenshot: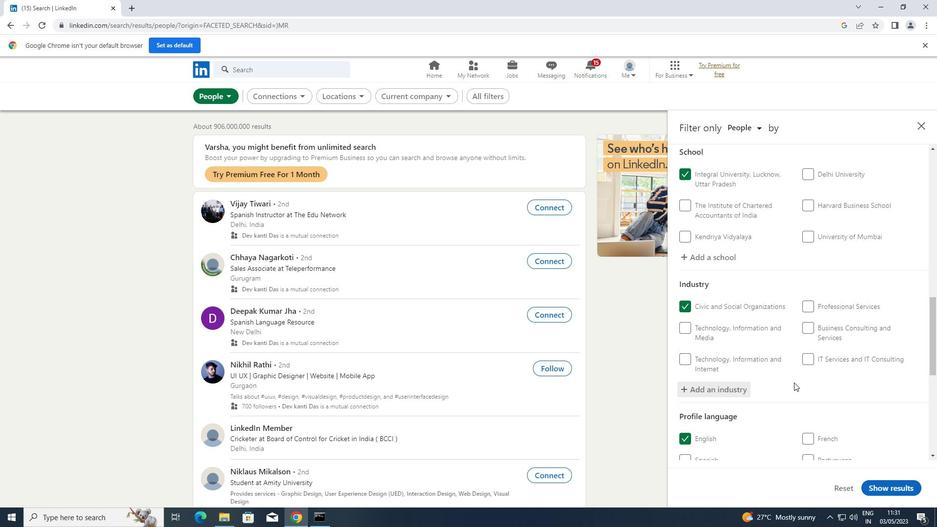 
Action: Mouse moved to (794, 382)
Screenshot: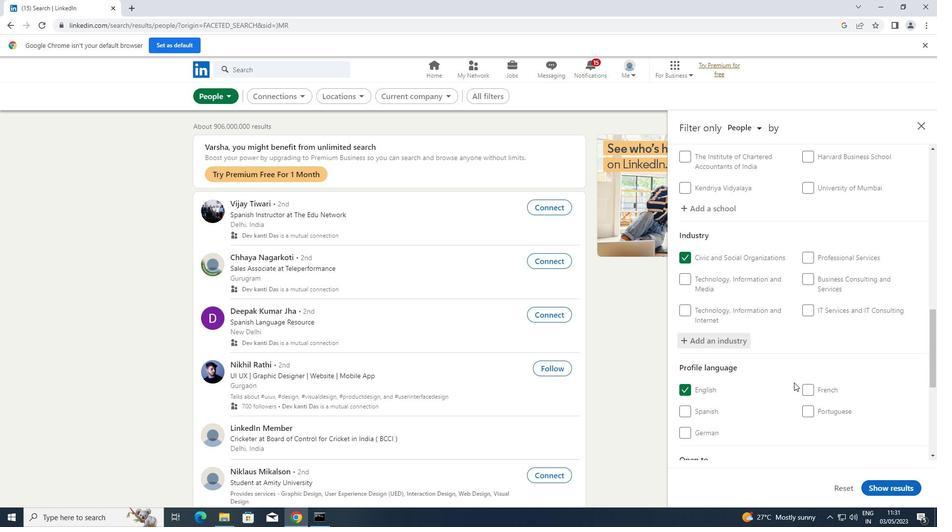 
Action: Mouse scrolled (794, 382) with delta (0, 0)
Screenshot: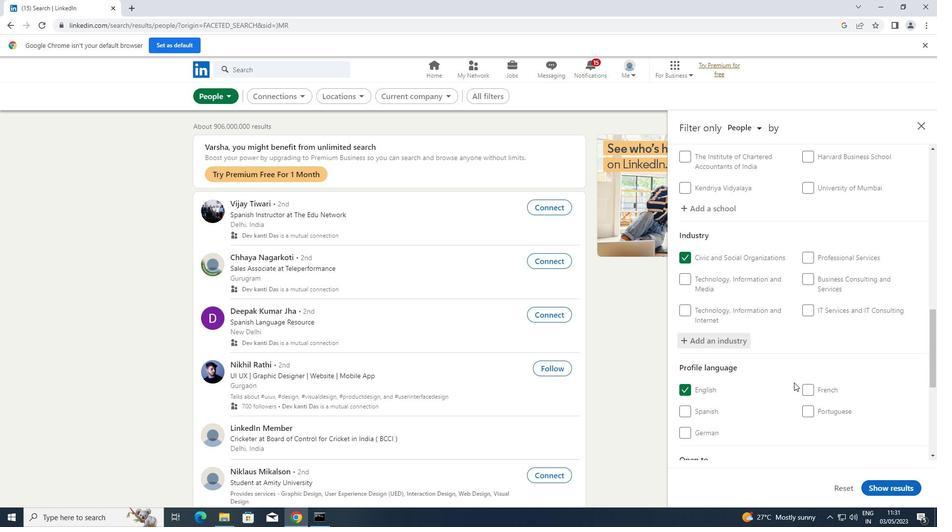 
Action: Mouse scrolled (794, 382) with delta (0, 0)
Screenshot: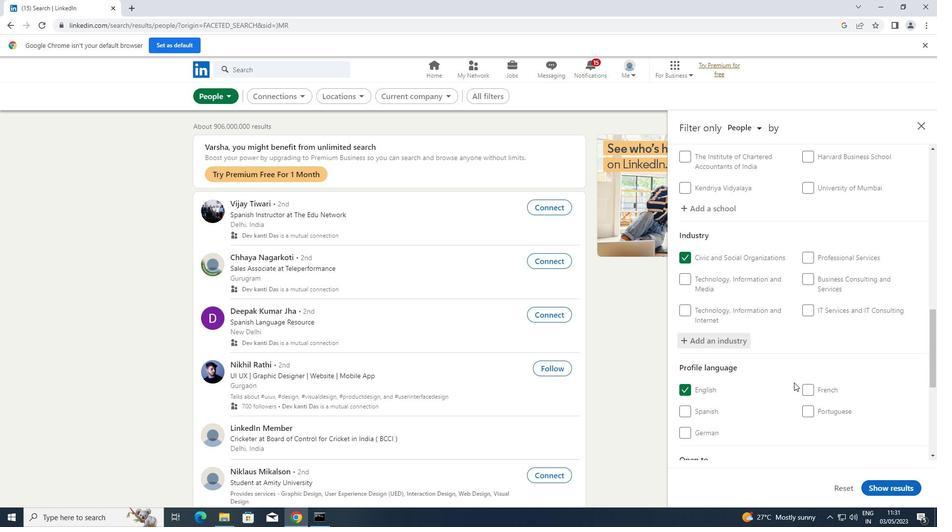 
Action: Mouse moved to (799, 378)
Screenshot: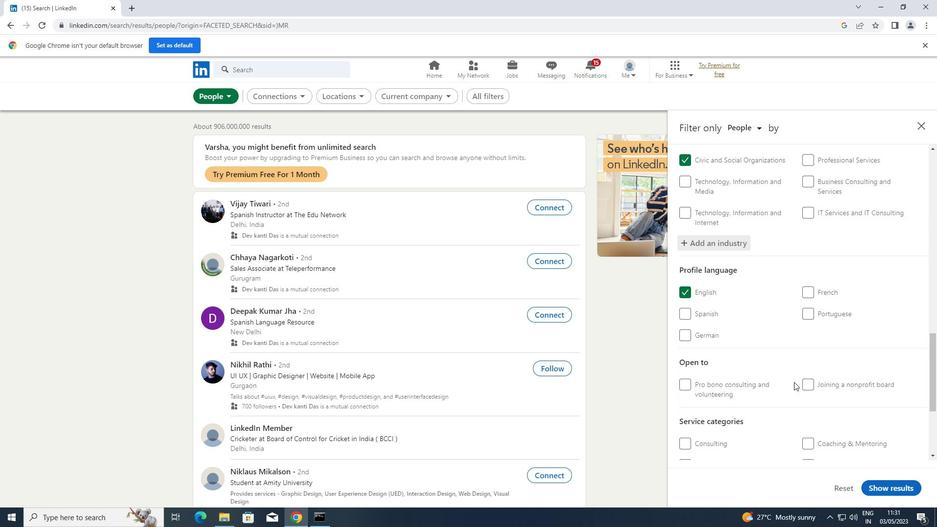 
Action: Mouse scrolled (799, 378) with delta (0, 0)
Screenshot: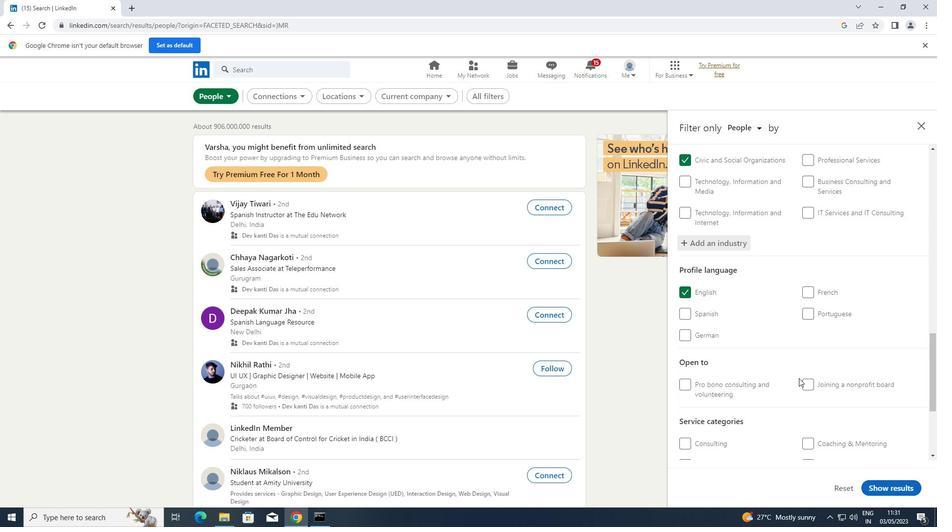 
Action: Mouse scrolled (799, 378) with delta (0, 0)
Screenshot: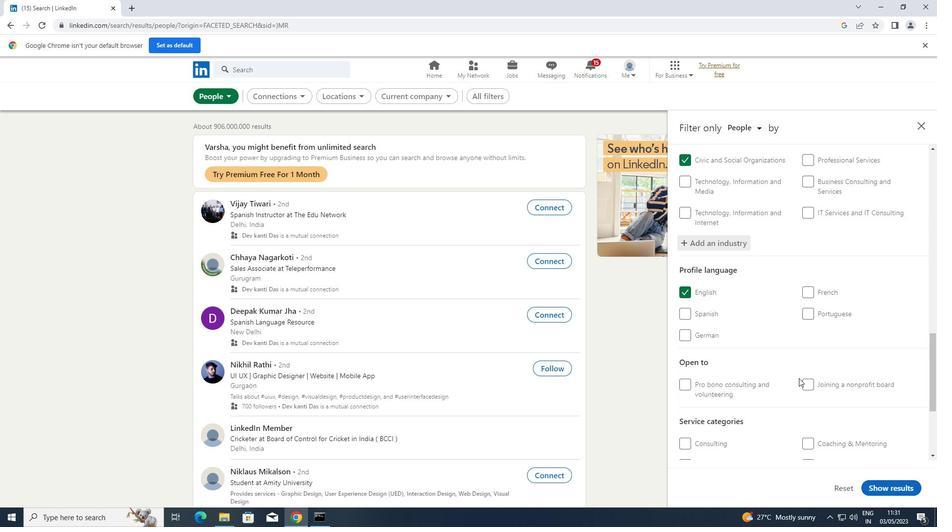 
Action: Mouse moved to (826, 384)
Screenshot: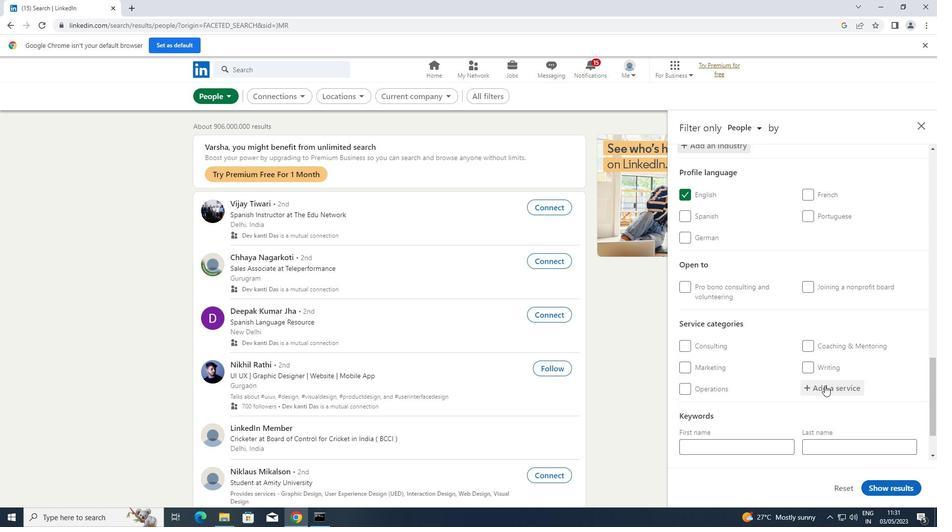 
Action: Mouse pressed left at (826, 384)
Screenshot: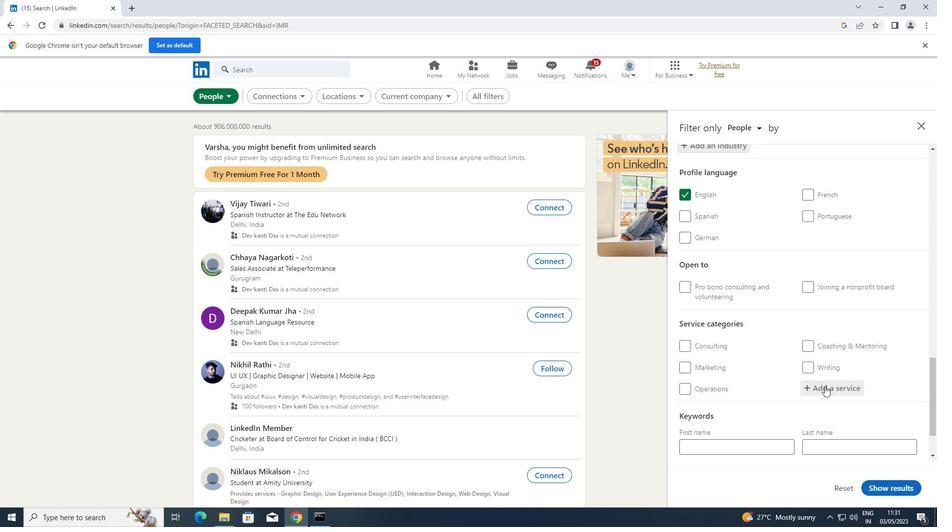 
Action: Key pressed <Key.shift>EMAIL<Key.space>
Screenshot: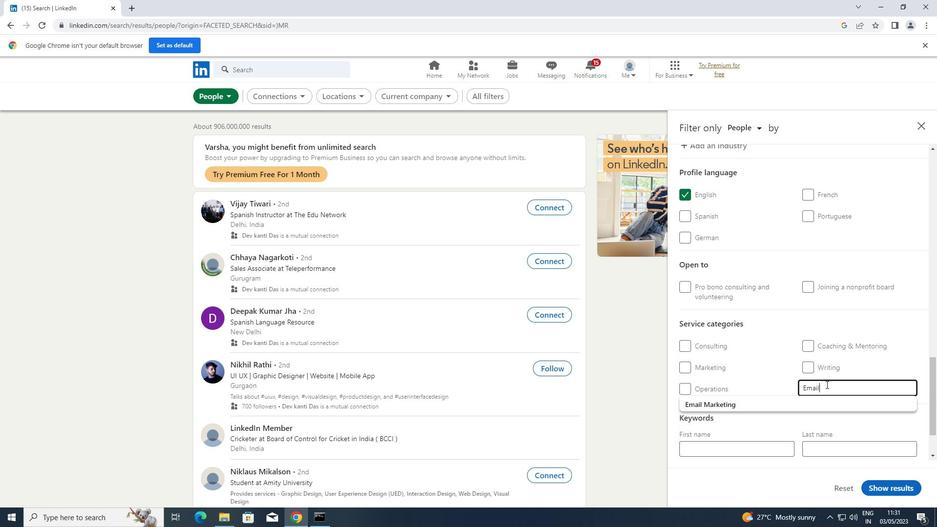 
Action: Mouse moved to (769, 406)
Screenshot: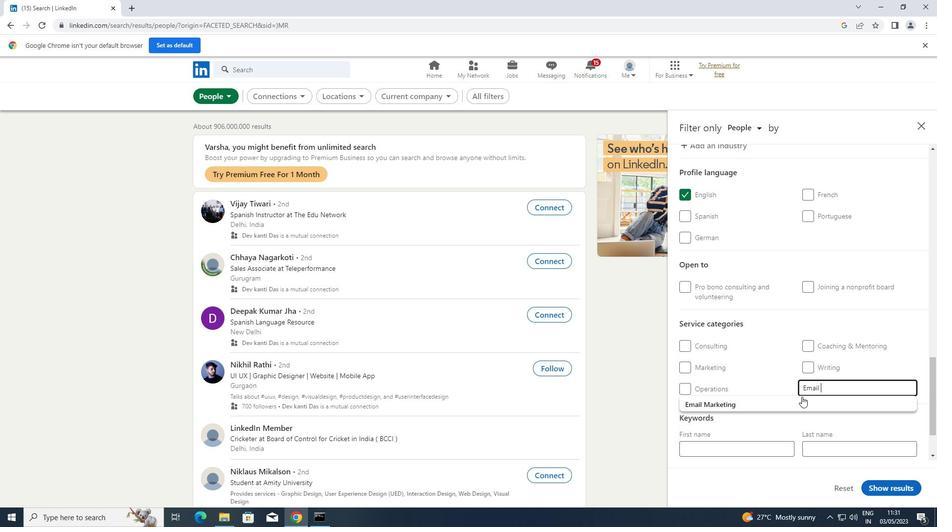 
Action: Mouse pressed left at (769, 406)
Screenshot: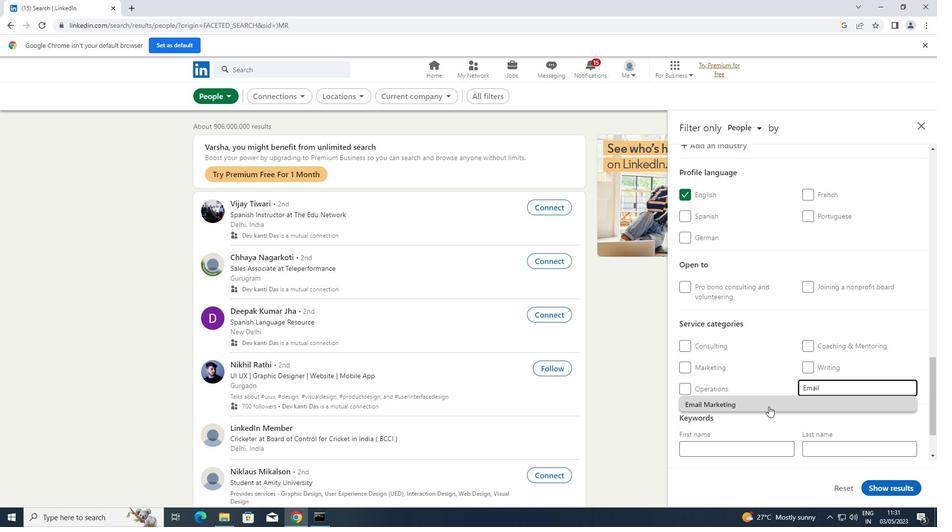 
Action: Mouse scrolled (769, 406) with delta (0, 0)
Screenshot: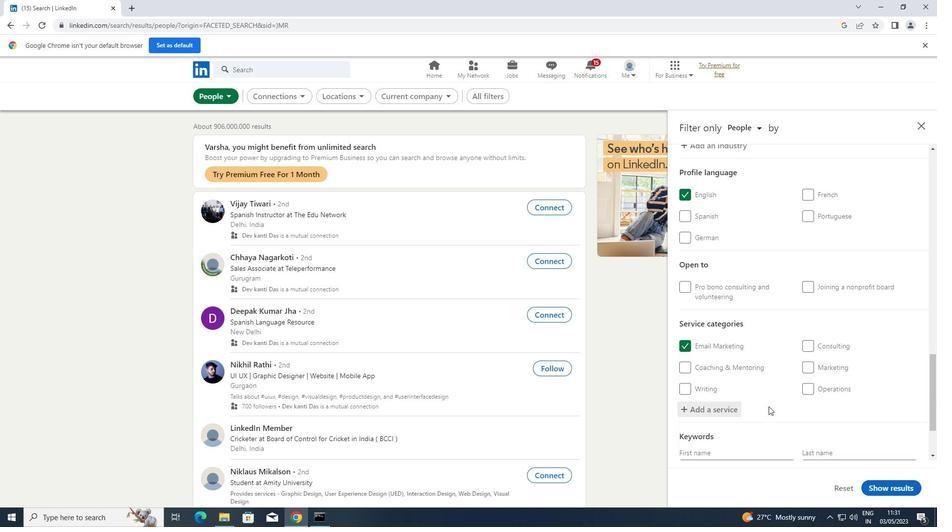 
Action: Mouse scrolled (769, 406) with delta (0, 0)
Screenshot: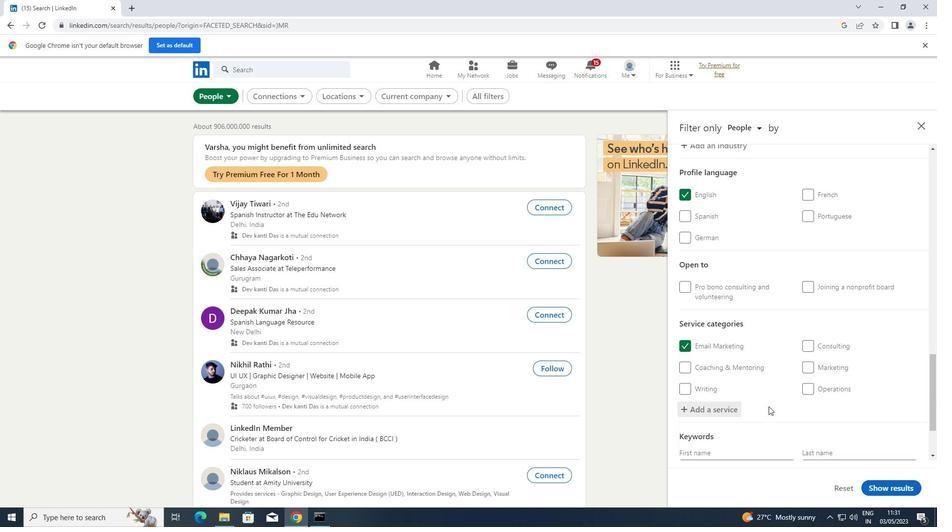 
Action: Mouse scrolled (769, 406) with delta (0, 0)
Screenshot: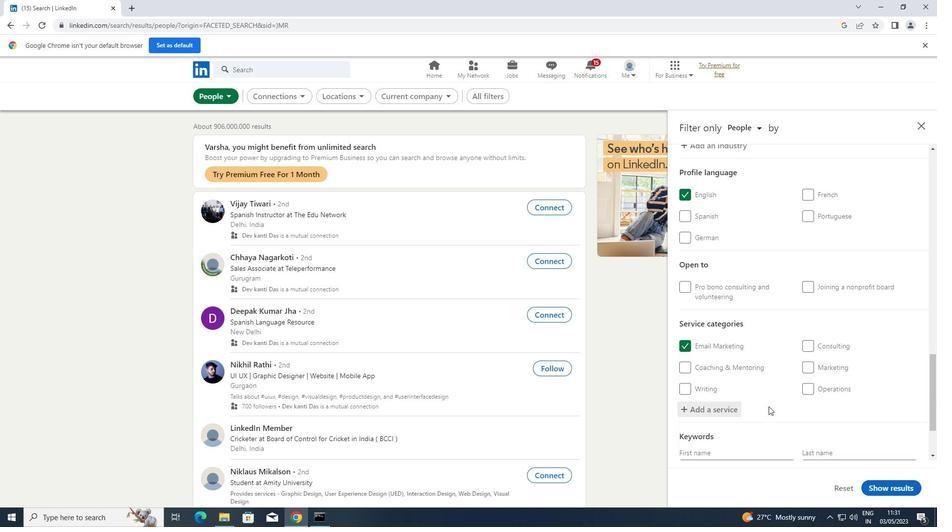 
Action: Mouse scrolled (769, 406) with delta (0, 0)
Screenshot: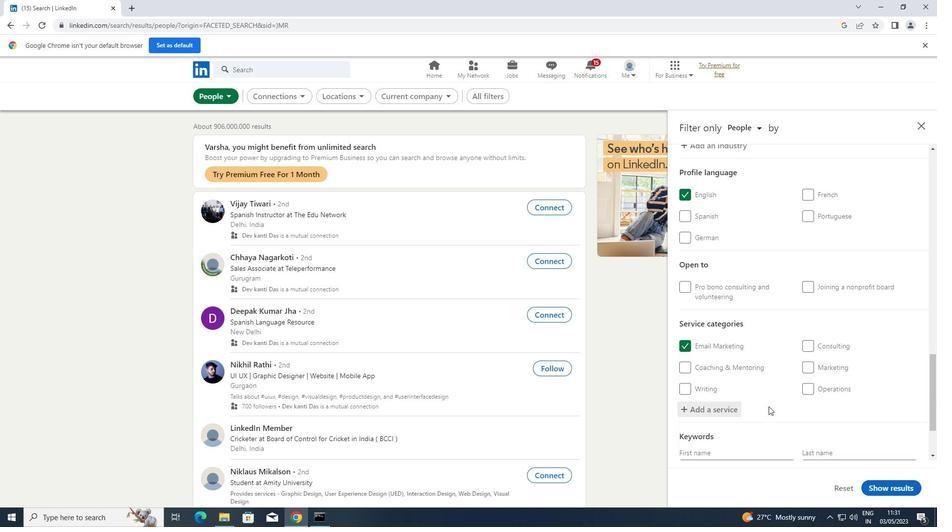 
Action: Mouse scrolled (769, 406) with delta (0, 0)
Screenshot: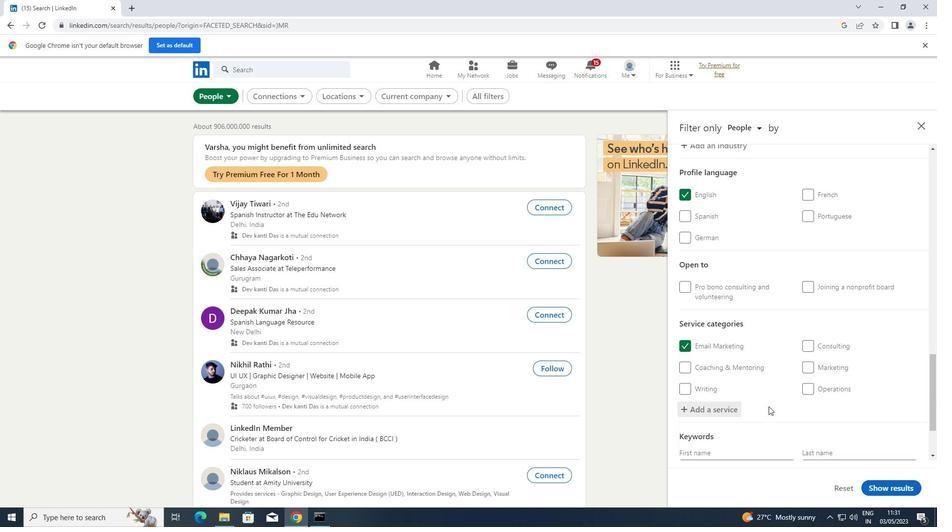 
Action: Mouse moved to (764, 417)
Screenshot: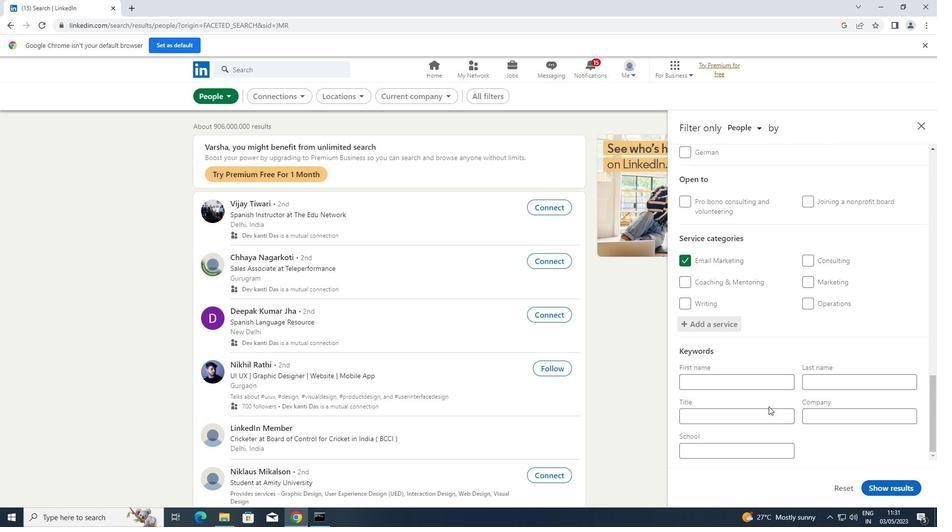 
Action: Mouse pressed left at (764, 417)
Screenshot: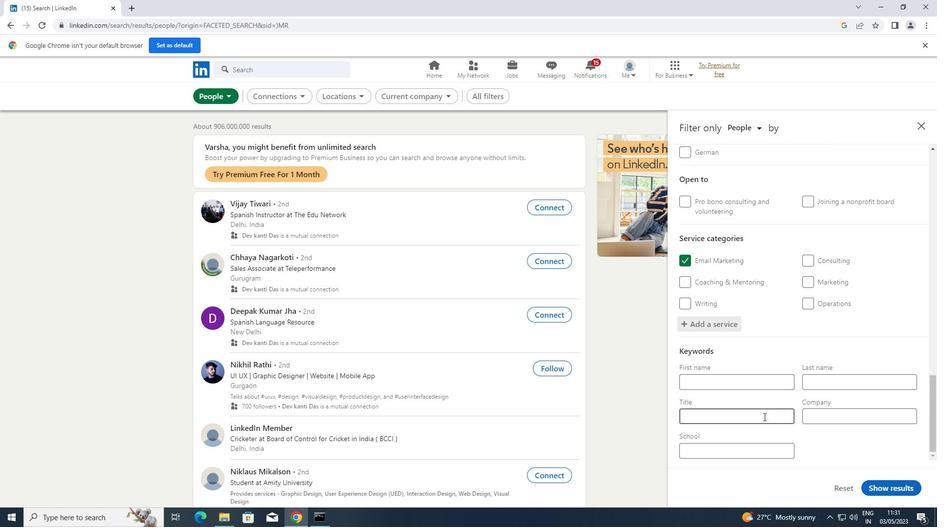 
Action: Key pressed <Key.shift>DIRECTOR
Screenshot: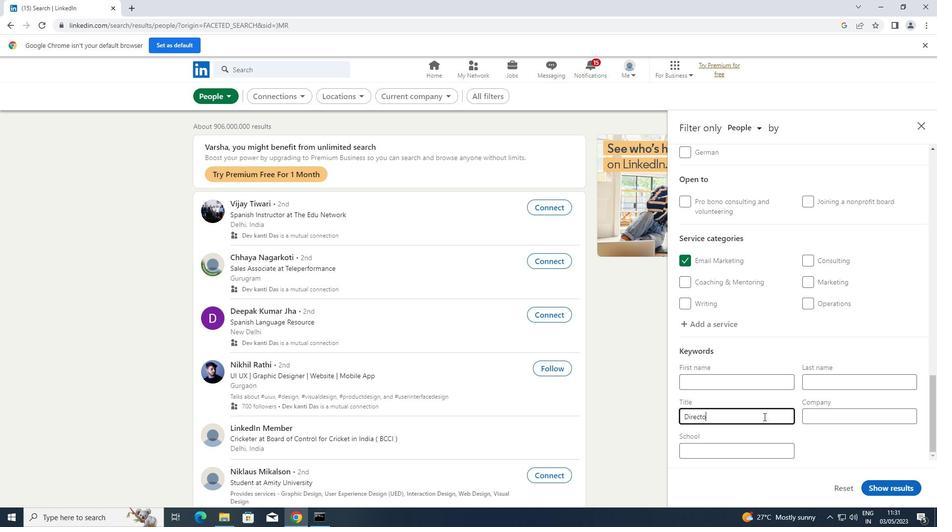 
Action: Mouse moved to (891, 486)
Screenshot: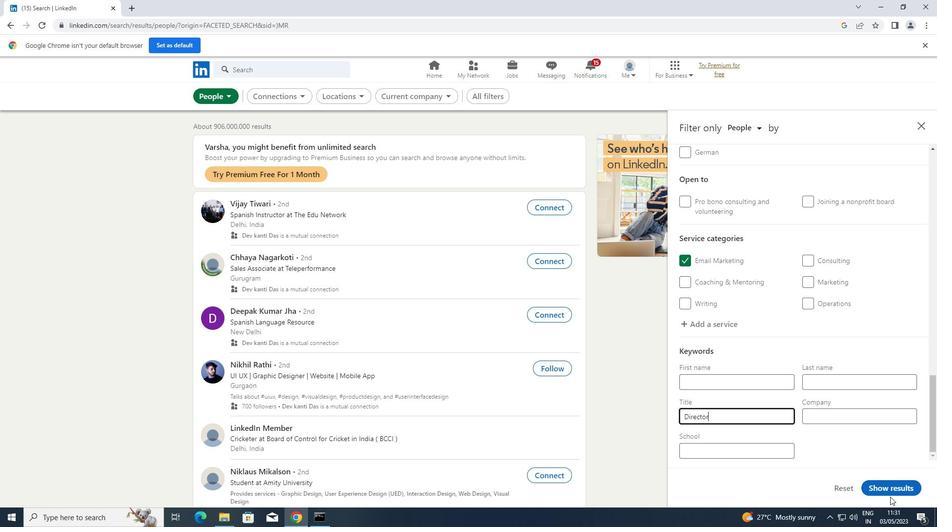 
Action: Mouse pressed left at (891, 486)
Screenshot: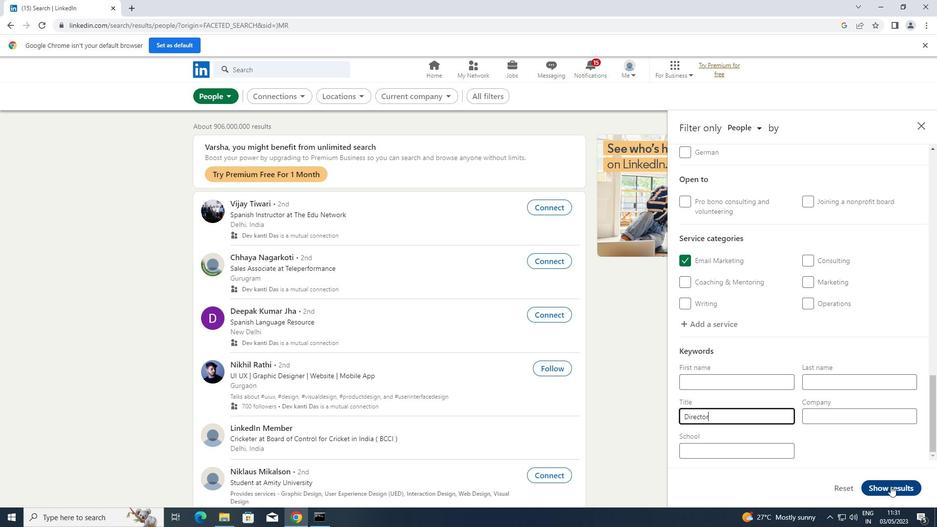 
